 Task: Locate rental properties in Mobile, Alabama, with a pool.
Action: Mouse moved to (158, 115)
Screenshot: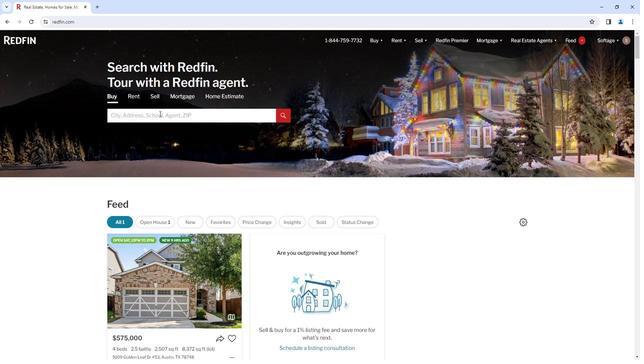 
Action: Mouse pressed left at (158, 115)
Screenshot: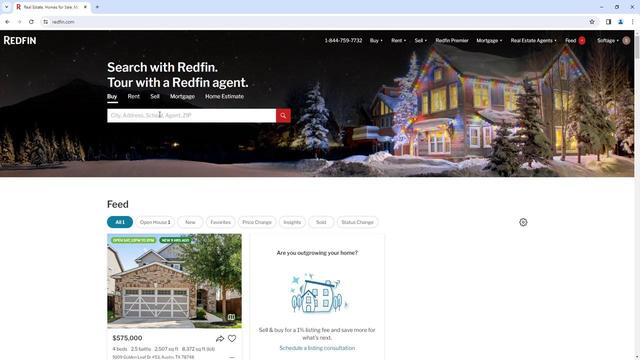 
Action: Key pressed <Key.shift>Mobile
Screenshot: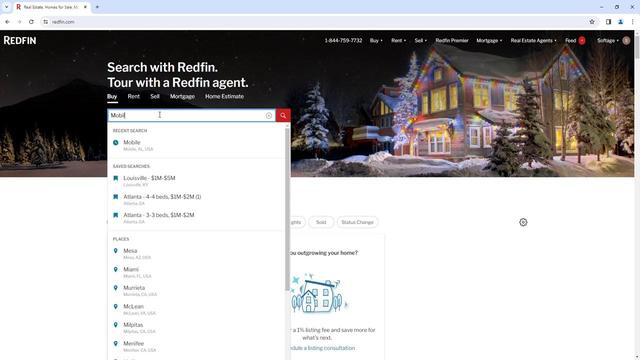 
Action: Mouse moved to (144, 150)
Screenshot: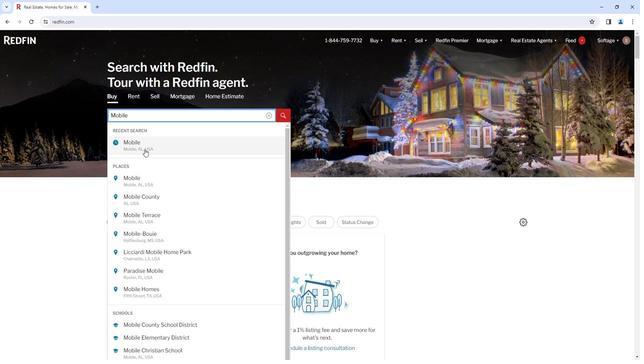 
Action: Mouse pressed left at (144, 150)
Screenshot: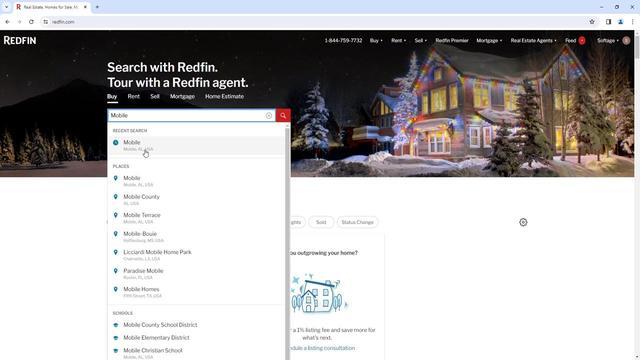 
Action: Mouse moved to (563, 84)
Screenshot: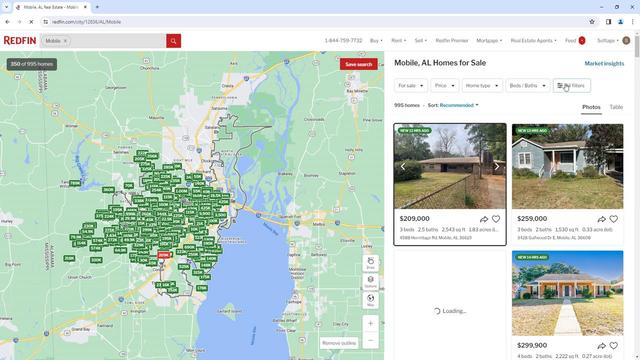 
Action: Mouse pressed left at (563, 84)
Screenshot: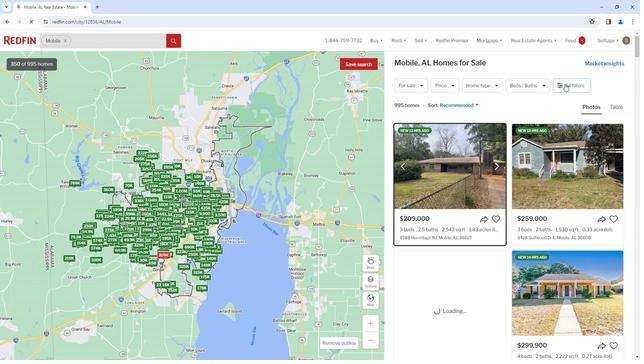 
Action: Mouse moved to (562, 86)
Screenshot: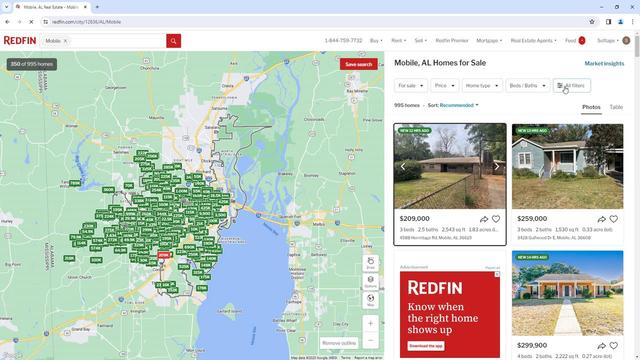 
Action: Mouse pressed left at (562, 86)
Screenshot: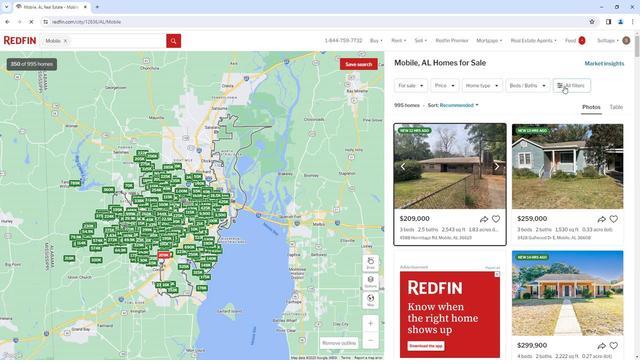 
Action: Mouse moved to (531, 60)
Screenshot: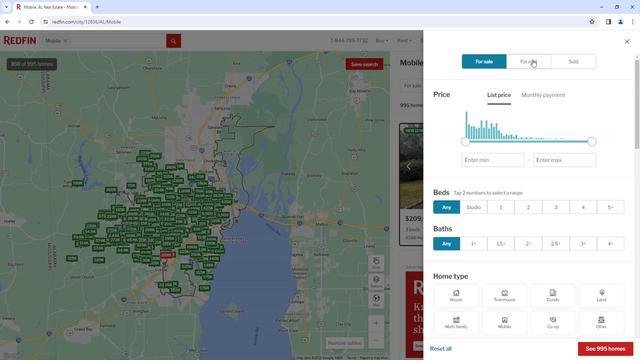 
Action: Mouse pressed left at (531, 60)
Screenshot: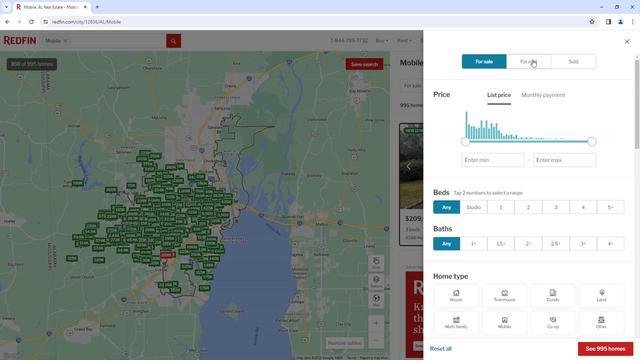 
Action: Mouse moved to (516, 169)
Screenshot: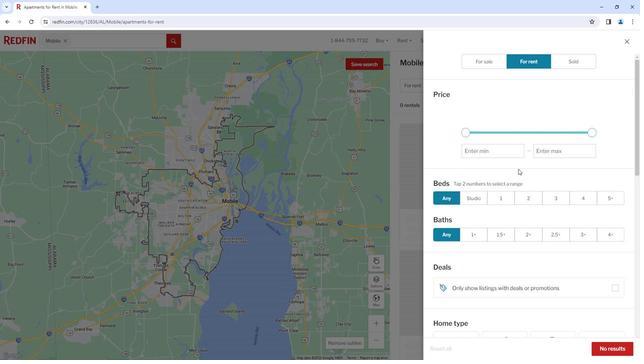 
Action: Mouse scrolled (516, 169) with delta (0, 0)
Screenshot: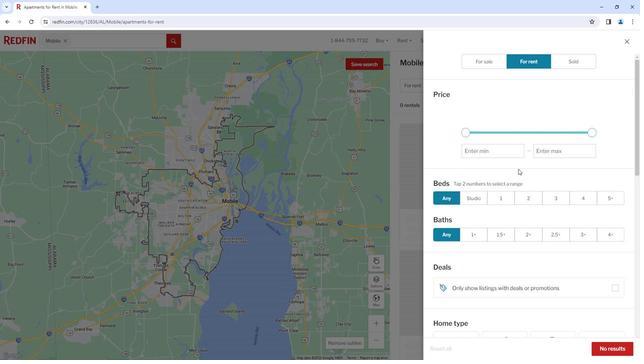 
Action: Mouse moved to (511, 176)
Screenshot: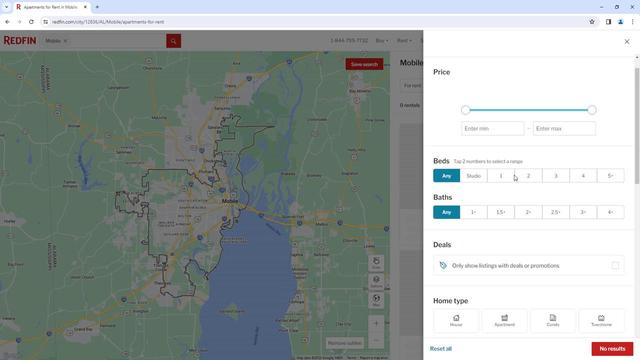 
Action: Mouse scrolled (511, 176) with delta (0, 0)
Screenshot: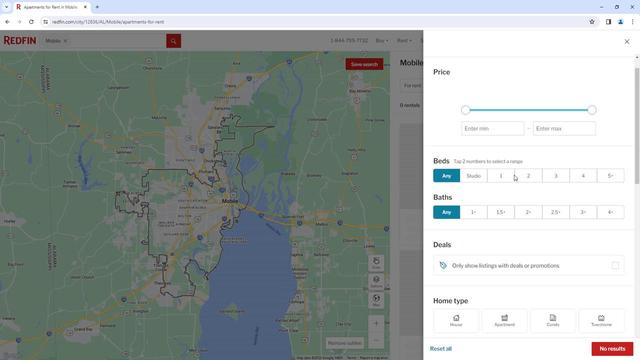 
Action: Mouse moved to (508, 182)
Screenshot: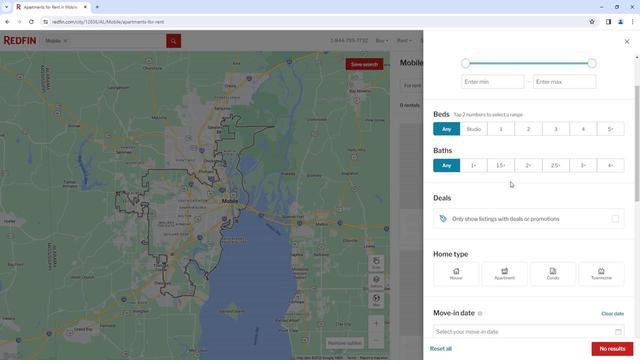 
Action: Mouse scrolled (508, 182) with delta (0, 0)
Screenshot: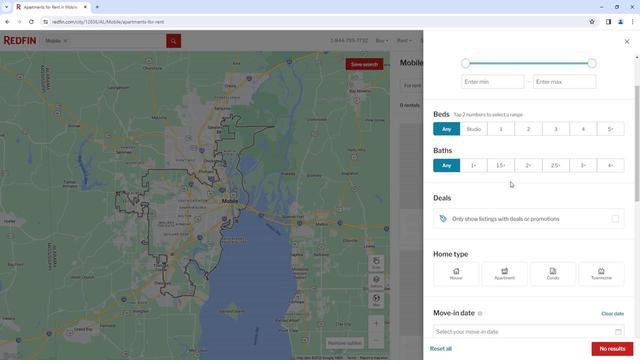 
Action: Mouse scrolled (508, 182) with delta (0, 0)
Screenshot: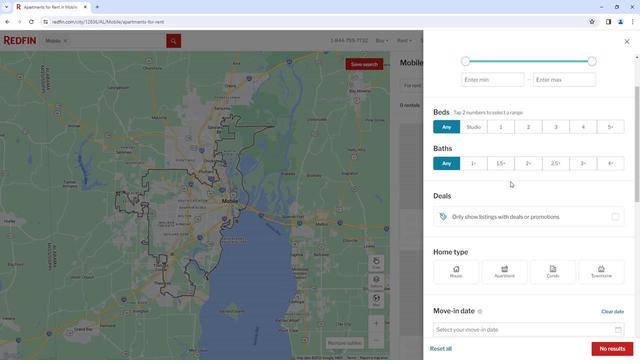
Action: Mouse moved to (509, 182)
Screenshot: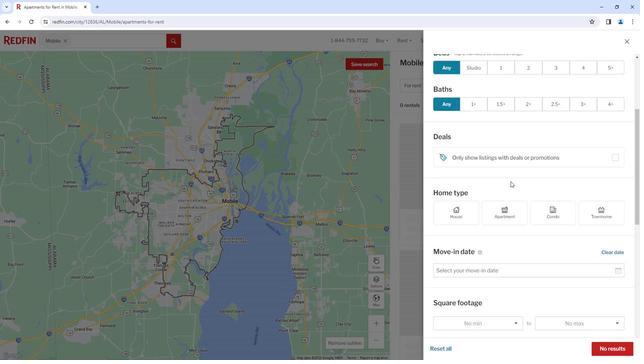
Action: Mouse scrolled (509, 182) with delta (0, 0)
Screenshot: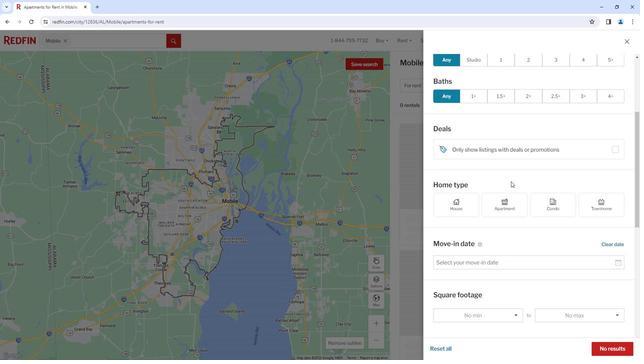 
Action: Mouse scrolled (509, 182) with delta (0, 0)
Screenshot: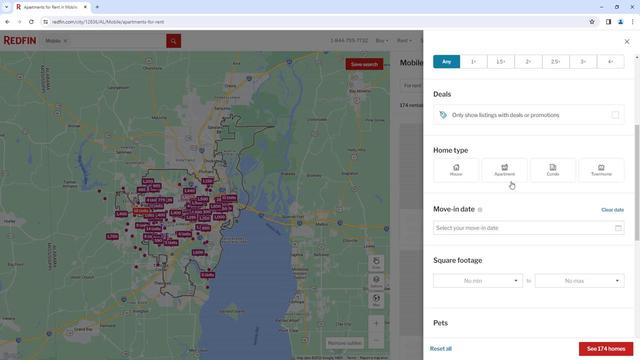 
Action: Mouse scrolled (509, 182) with delta (0, 0)
Screenshot: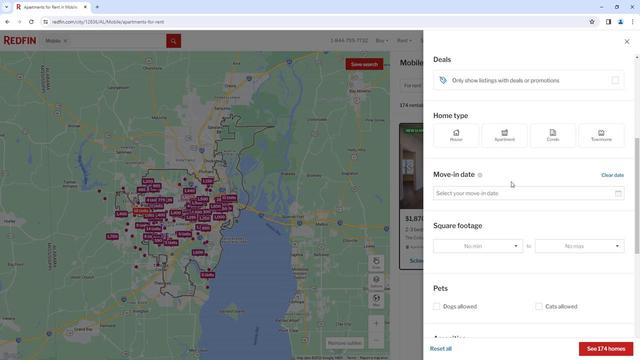 
Action: Mouse scrolled (509, 182) with delta (0, 0)
Screenshot: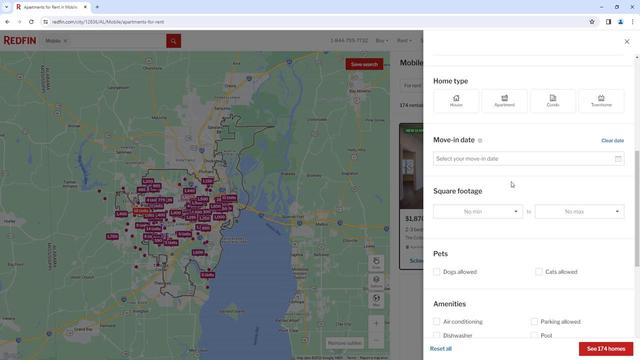 
Action: Mouse scrolled (509, 182) with delta (0, 0)
Screenshot: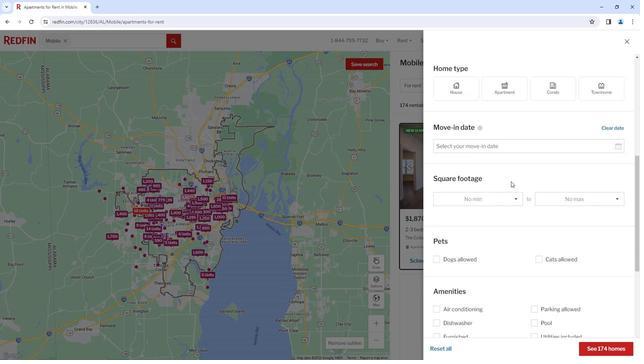 
Action: Mouse moved to (509, 182)
Screenshot: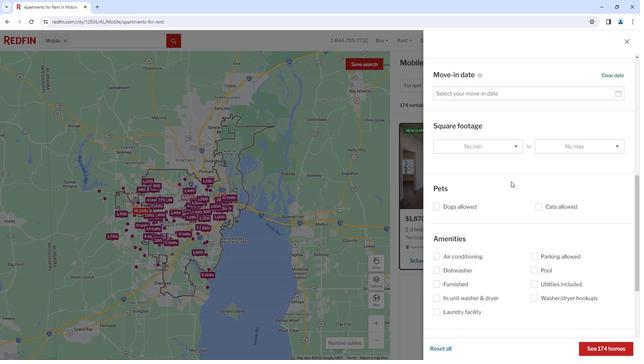 
Action: Mouse scrolled (509, 182) with delta (0, 0)
Screenshot: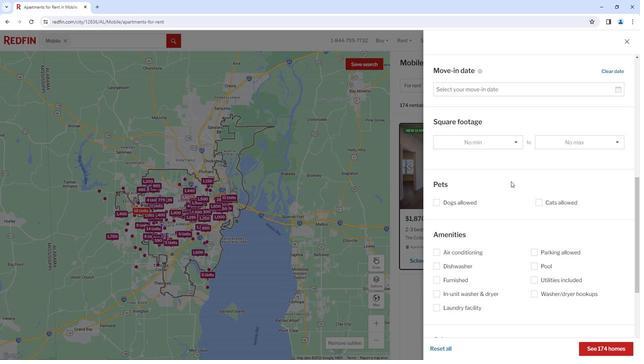 
Action: Mouse moved to (533, 231)
Screenshot: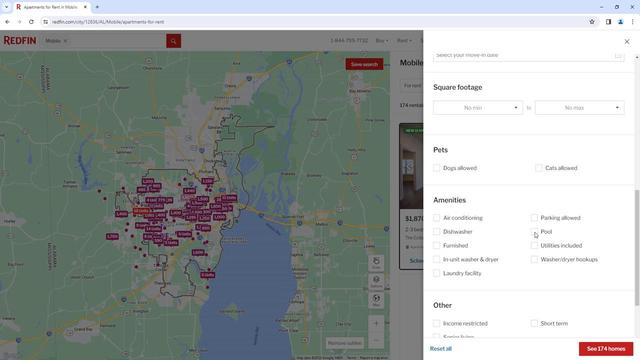 
Action: Mouse pressed left at (533, 231)
Screenshot: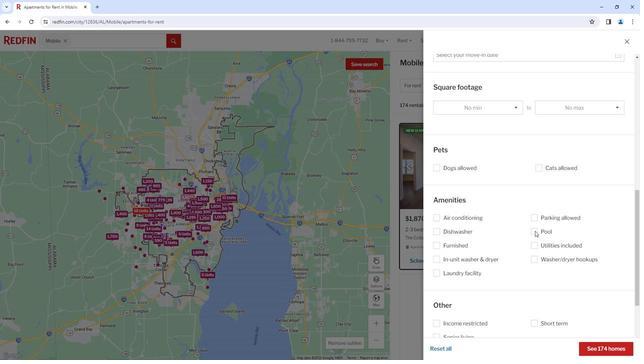 
Action: Mouse moved to (504, 217)
Screenshot: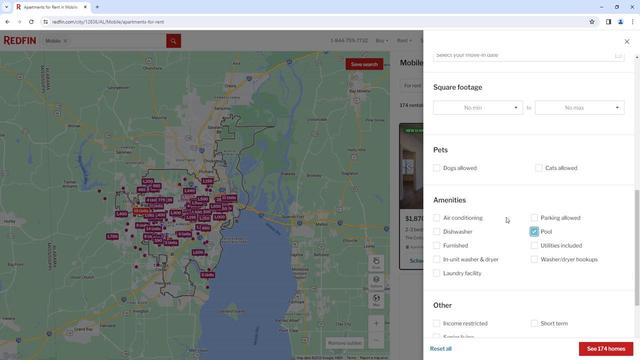 
Action: Mouse scrolled (504, 217) with delta (0, 0)
Screenshot: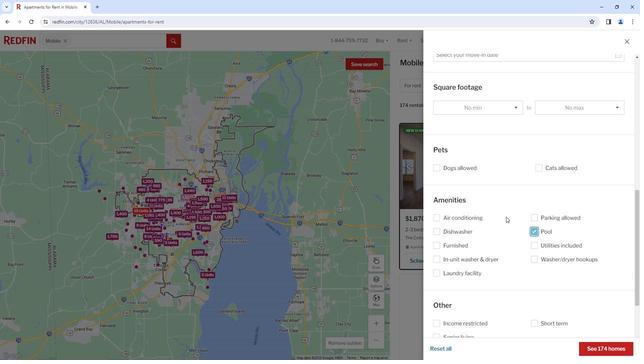 
Action: Mouse scrolled (504, 217) with delta (0, 0)
Screenshot: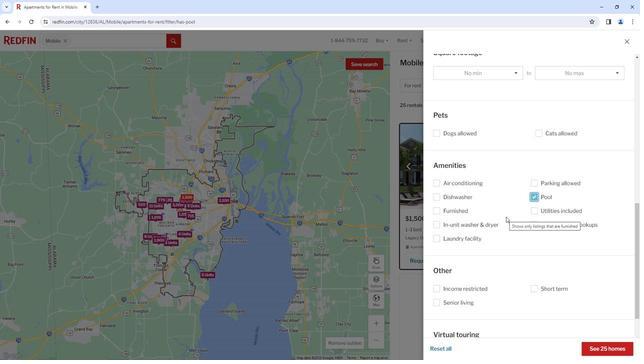 
Action: Mouse scrolled (504, 217) with delta (0, 0)
Screenshot: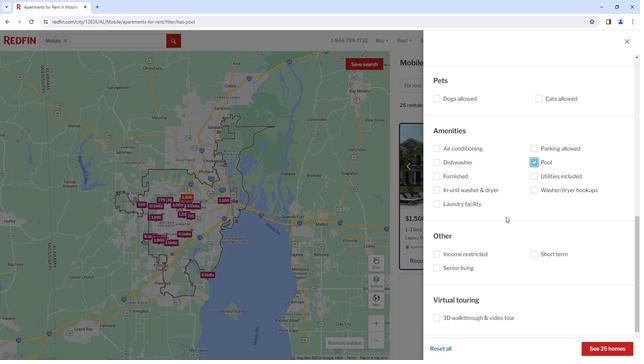 
Action: Mouse scrolled (504, 217) with delta (0, 0)
Screenshot: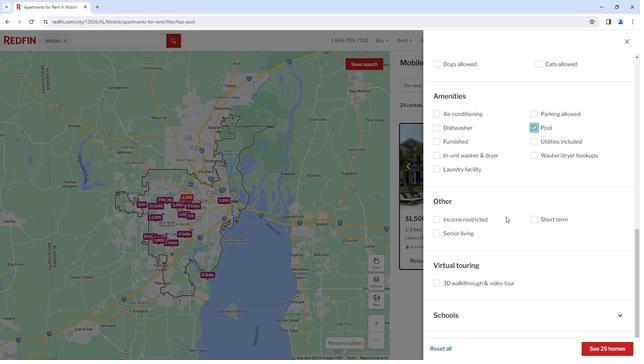 
Action: Mouse scrolled (504, 217) with delta (0, 0)
Screenshot: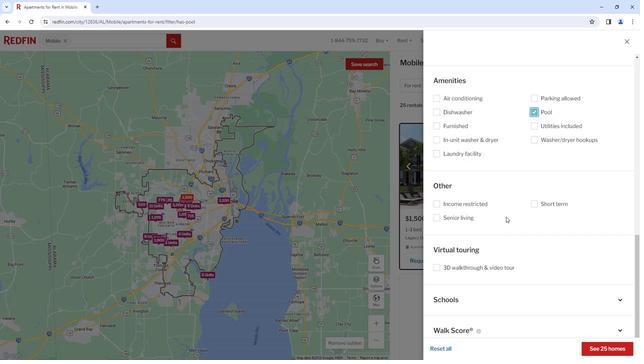 
Action: Mouse scrolled (504, 217) with delta (0, 0)
Screenshot: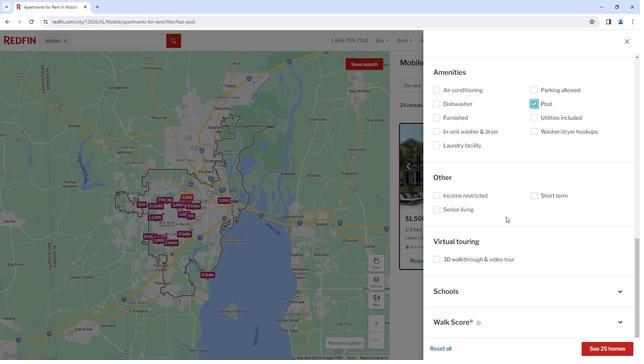 
Action: Mouse moved to (595, 348)
Screenshot: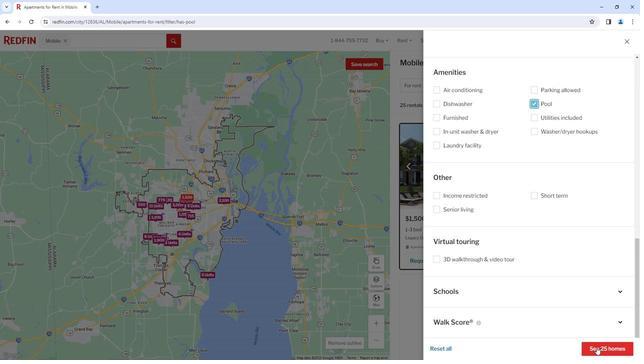 
Action: Mouse pressed left at (595, 348)
Screenshot: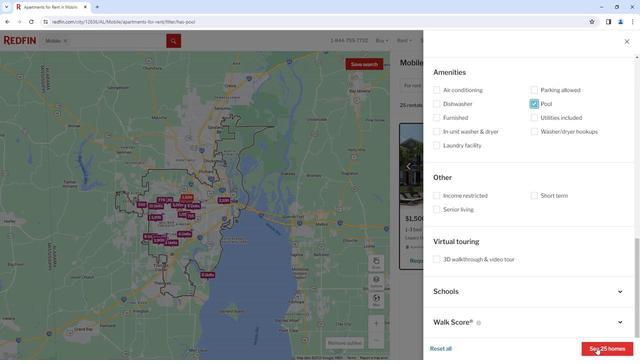 
Action: Mouse moved to (424, 185)
Screenshot: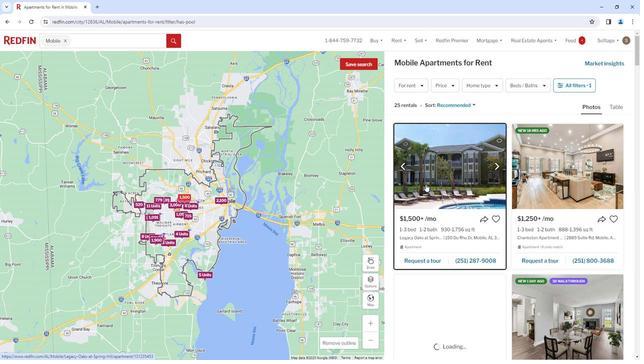 
Action: Mouse pressed left at (424, 185)
Screenshot: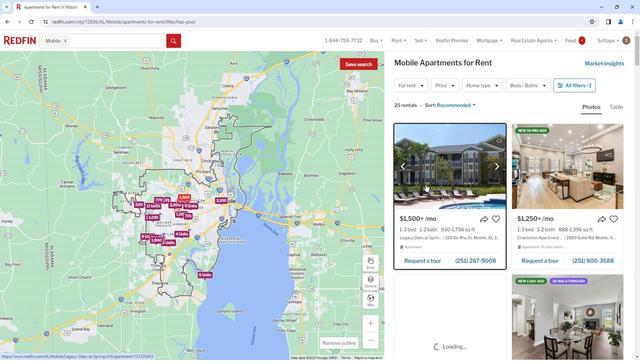 
Action: Mouse moved to (295, 167)
Screenshot: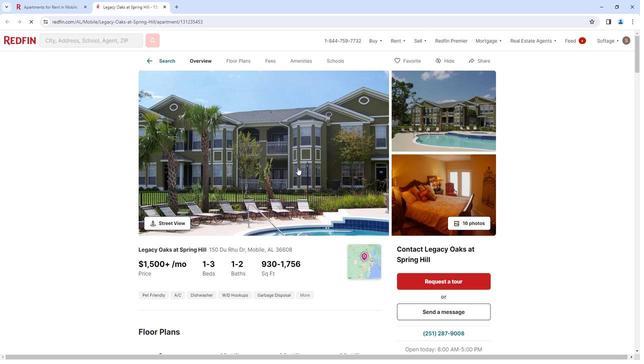 
Action: Mouse pressed left at (295, 167)
Screenshot: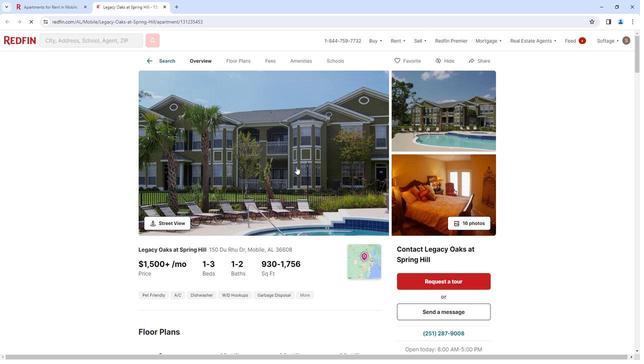 
Action: Mouse moved to (52, 140)
Screenshot: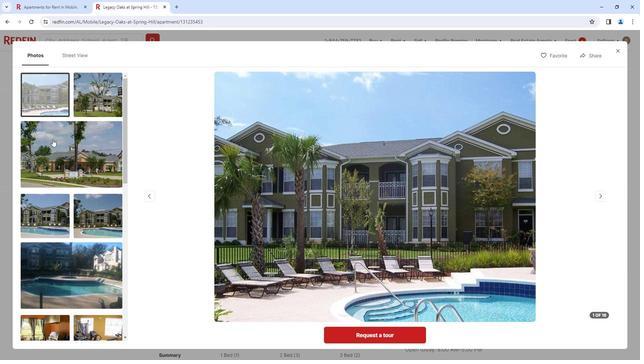 
Action: Mouse scrolled (52, 139) with delta (0, 0)
Screenshot: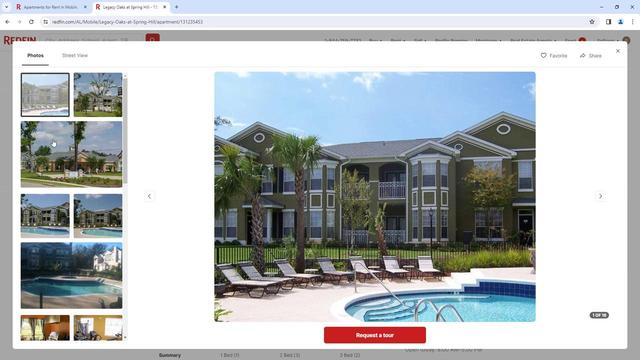 
Action: Mouse moved to (52, 140)
Screenshot: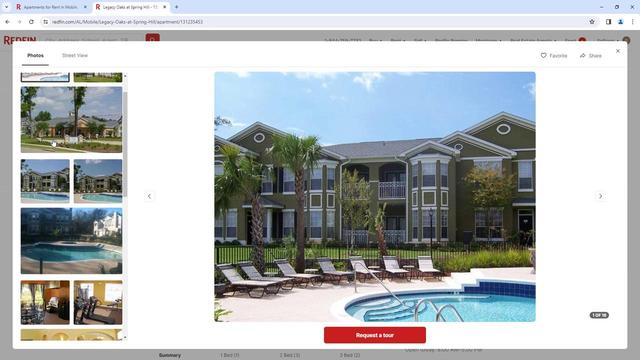 
Action: Mouse scrolled (52, 139) with delta (0, 0)
Screenshot: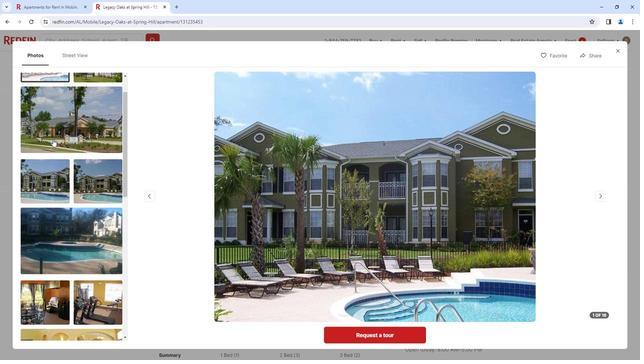 
Action: Mouse scrolled (52, 139) with delta (0, 0)
Screenshot: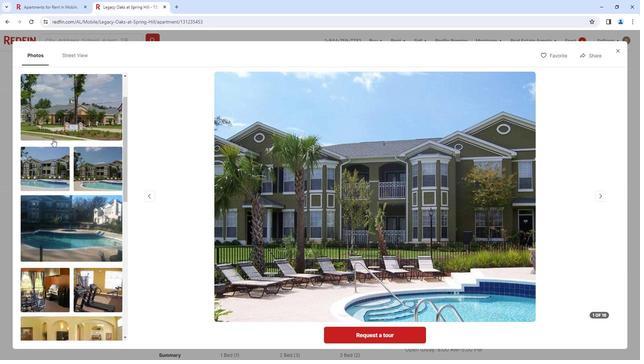 
Action: Mouse moved to (53, 140)
Screenshot: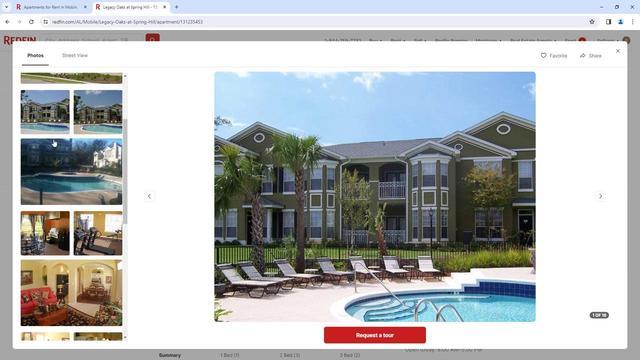 
Action: Mouse scrolled (53, 139) with delta (0, 0)
Screenshot: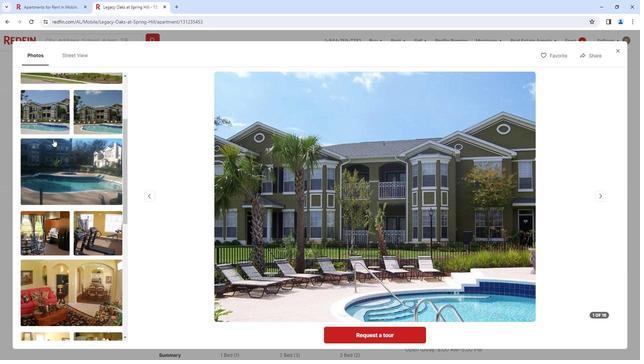 
Action: Mouse scrolled (53, 139) with delta (0, 0)
Screenshot: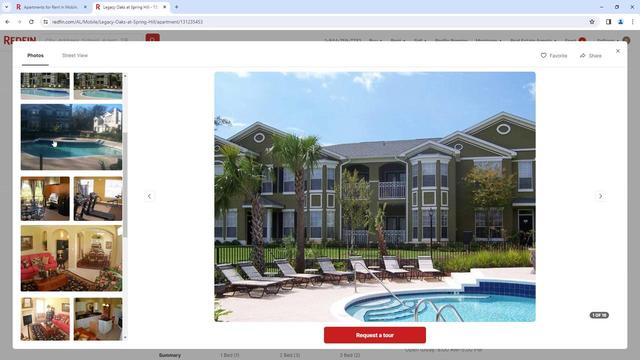 
Action: Mouse scrolled (53, 139) with delta (0, 0)
Screenshot: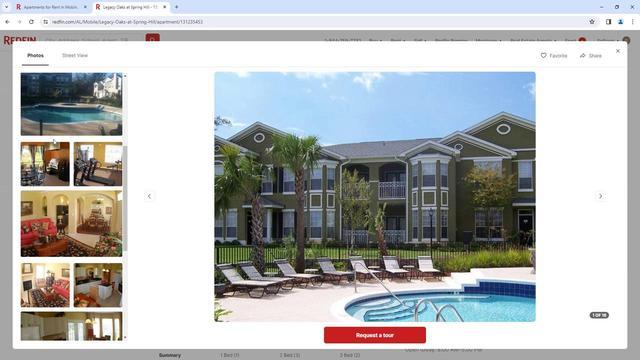 
Action: Mouse scrolled (53, 139) with delta (0, 0)
Screenshot: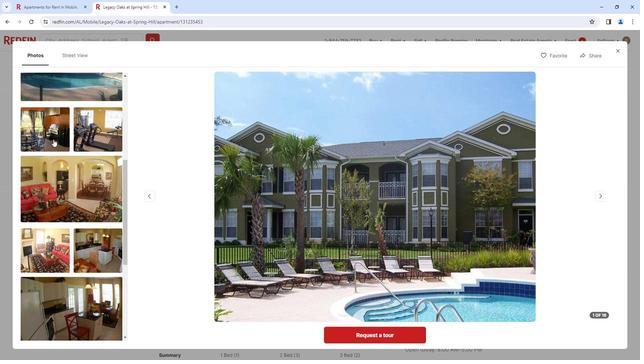 
Action: Mouse scrolled (53, 139) with delta (0, 0)
Screenshot: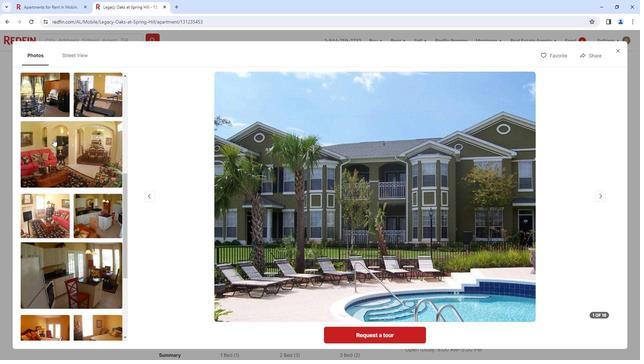 
Action: Mouse scrolled (53, 139) with delta (0, 0)
Screenshot: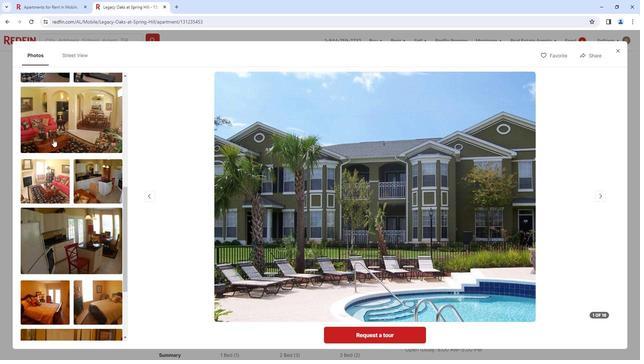 
Action: Mouse moved to (53, 140)
Screenshot: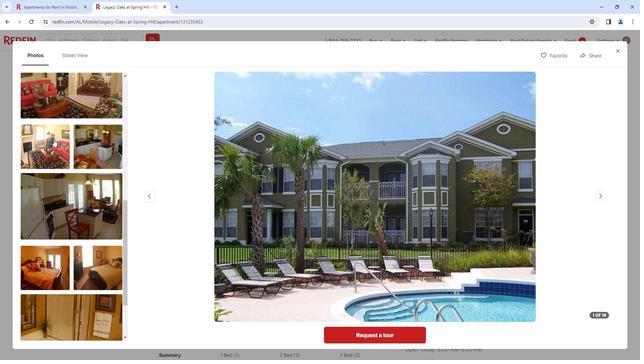 
Action: Mouse scrolled (53, 139) with delta (0, 0)
Screenshot: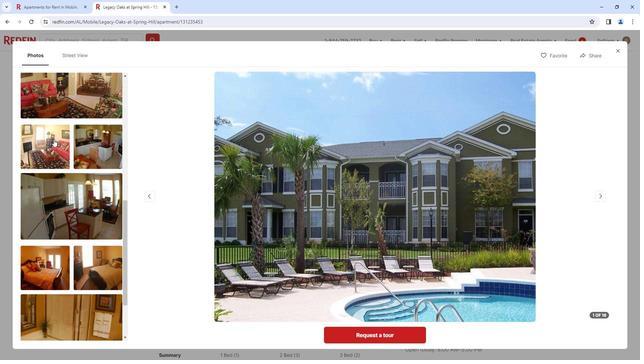 
Action: Mouse scrolled (53, 139) with delta (0, 0)
Screenshot: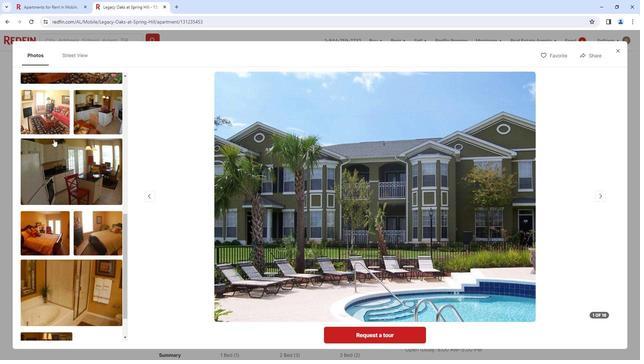 
Action: Mouse scrolled (53, 139) with delta (0, 0)
Screenshot: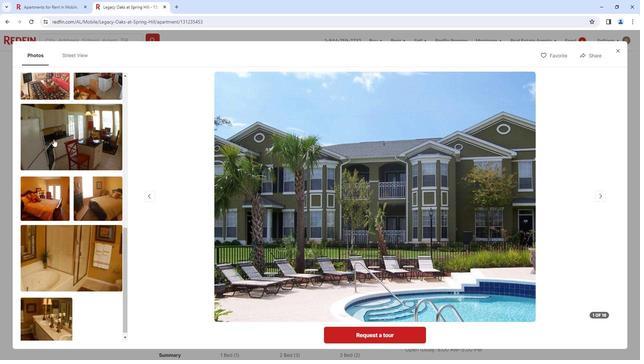 
Action: Mouse scrolled (53, 139) with delta (0, 0)
Screenshot: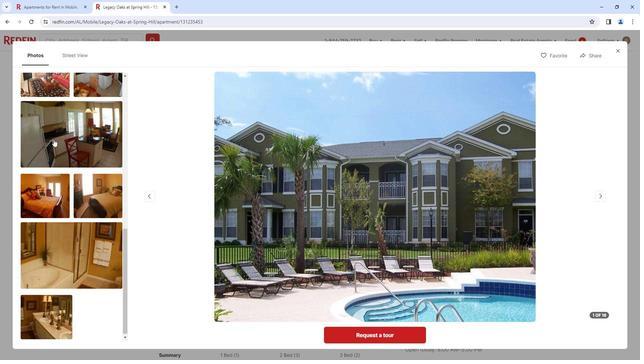 
Action: Mouse moved to (615, 52)
Screenshot: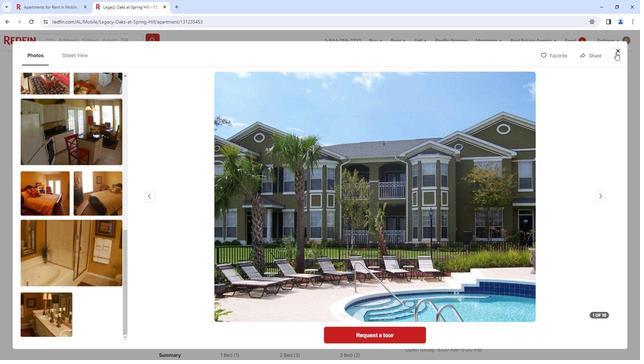 
Action: Mouse pressed left at (615, 52)
Screenshot: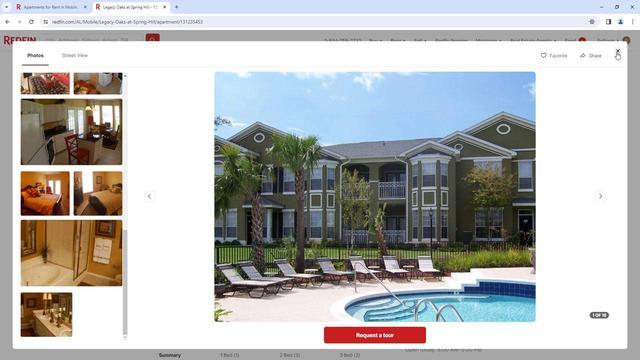 
Action: Mouse moved to (229, 204)
Screenshot: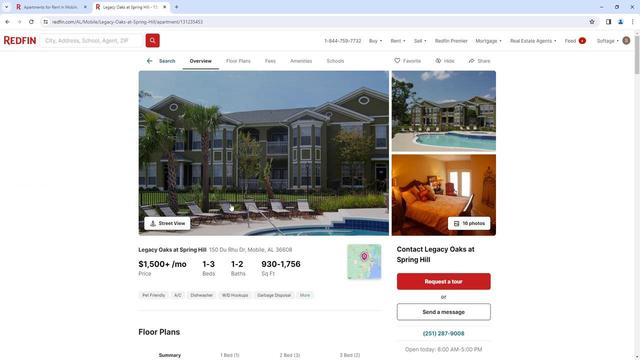
Action: Mouse scrolled (229, 204) with delta (0, 0)
Screenshot: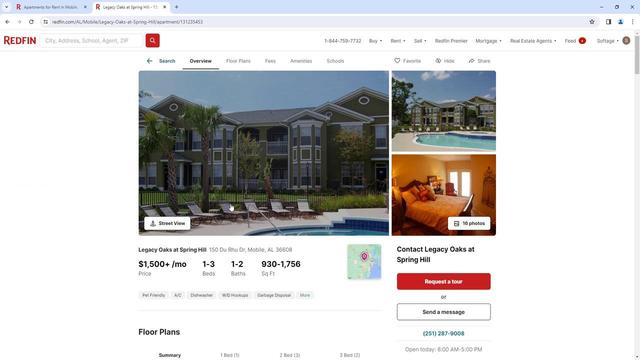 
Action: Mouse moved to (229, 204)
Screenshot: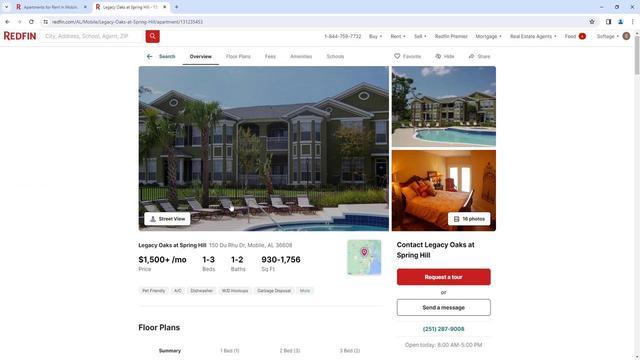 
Action: Mouse scrolled (229, 204) with delta (0, 0)
Screenshot: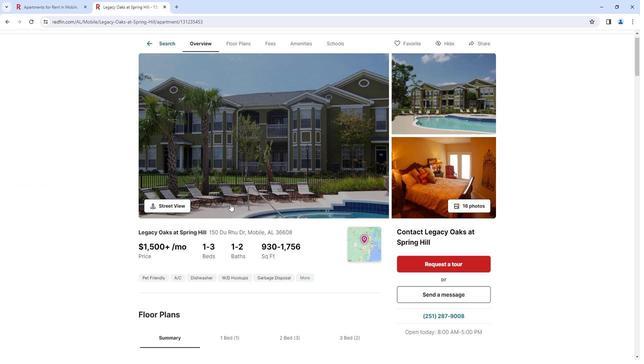 
Action: Mouse scrolled (229, 204) with delta (0, 0)
Screenshot: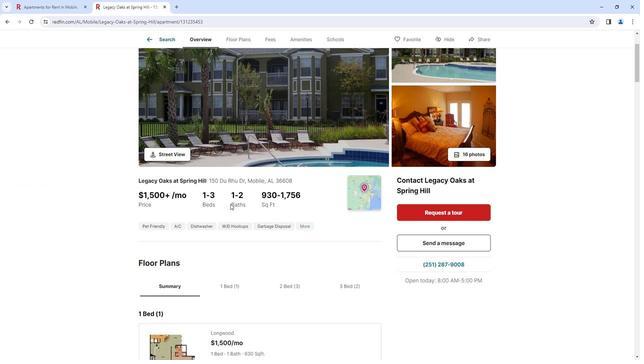 
Action: Mouse scrolled (229, 204) with delta (0, 0)
Screenshot: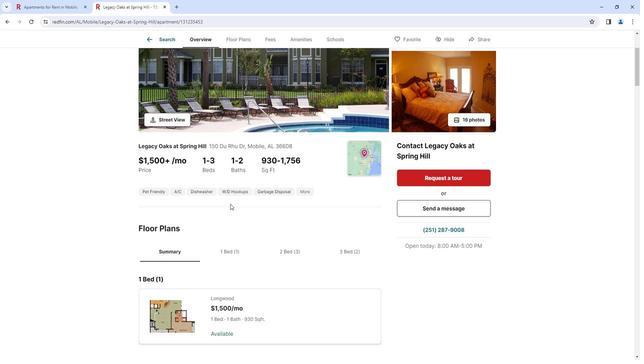 
Action: Mouse scrolled (229, 204) with delta (0, 0)
Screenshot: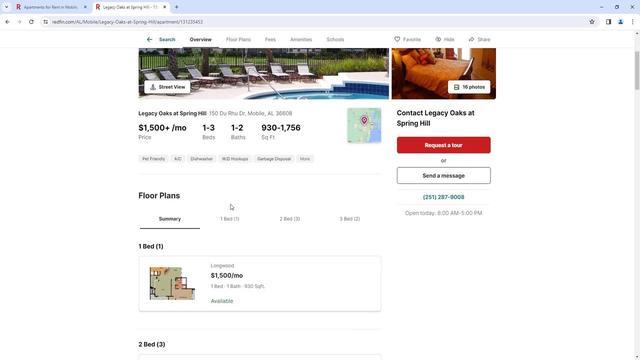 
Action: Mouse scrolled (229, 204) with delta (0, 0)
Screenshot: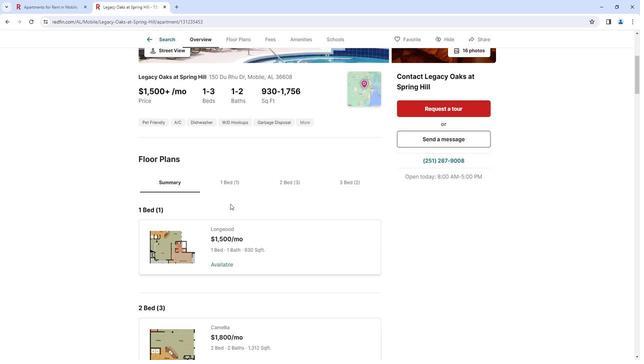 
Action: Mouse scrolled (229, 204) with delta (0, 0)
Screenshot: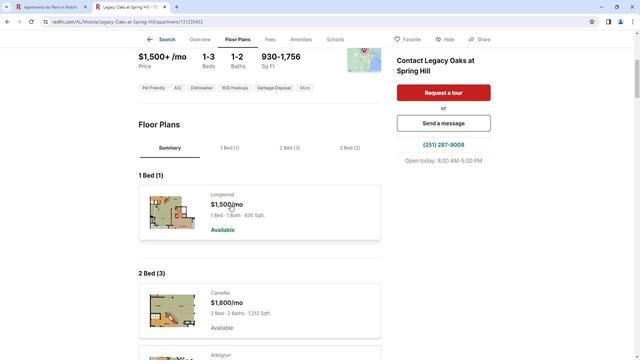 
Action: Mouse scrolled (229, 204) with delta (0, 0)
Screenshot: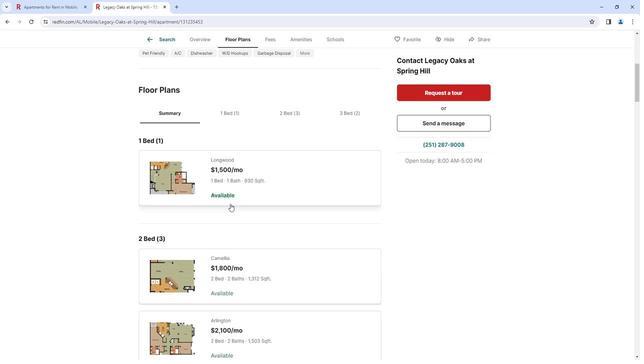 
Action: Mouse moved to (229, 204)
Screenshot: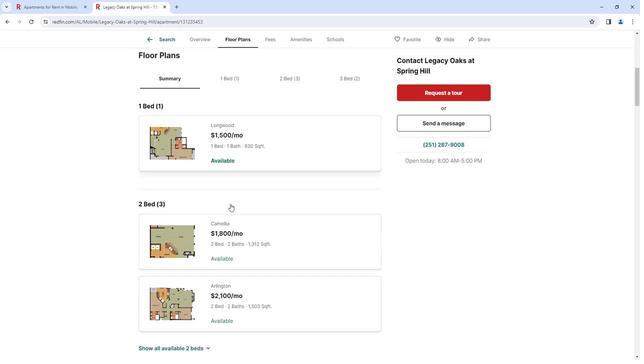 
Action: Mouse scrolled (229, 204) with delta (0, 0)
Screenshot: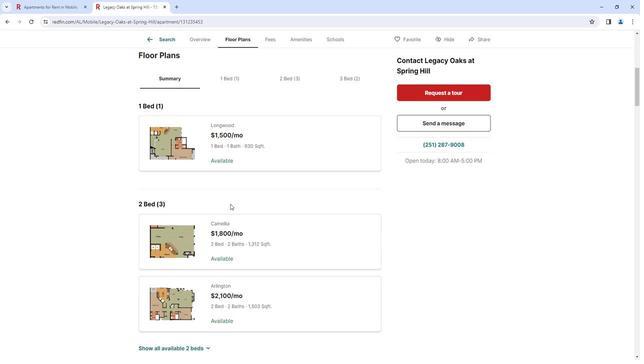 
Action: Mouse scrolled (229, 204) with delta (0, 0)
Screenshot: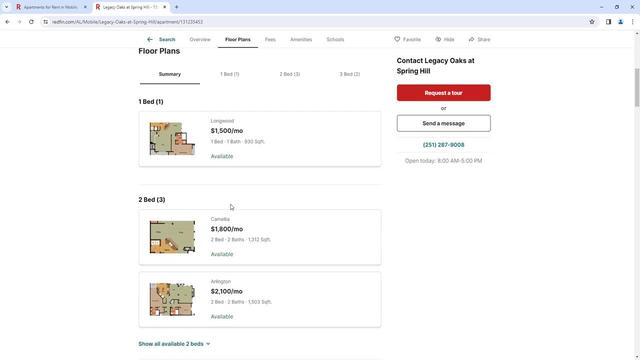 
Action: Mouse scrolled (229, 204) with delta (0, 0)
Screenshot: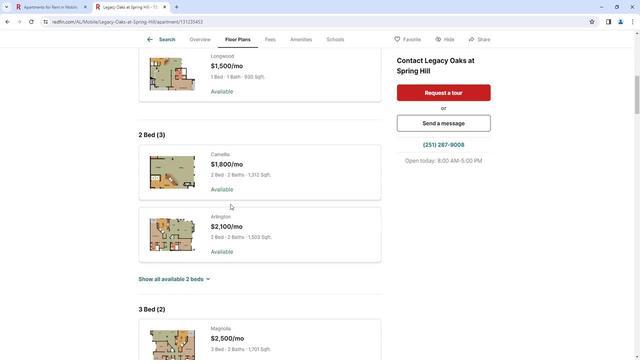 
Action: Mouse scrolled (229, 204) with delta (0, 0)
Screenshot: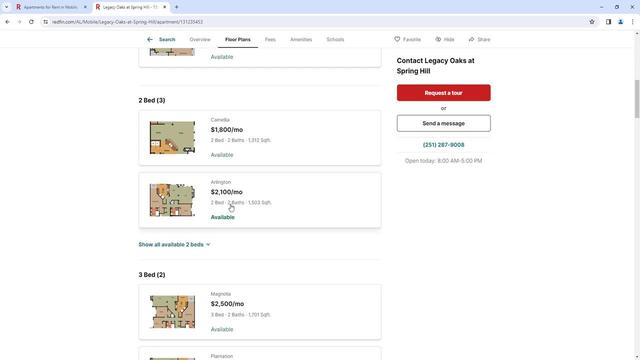 
Action: Mouse scrolled (229, 204) with delta (0, 0)
Screenshot: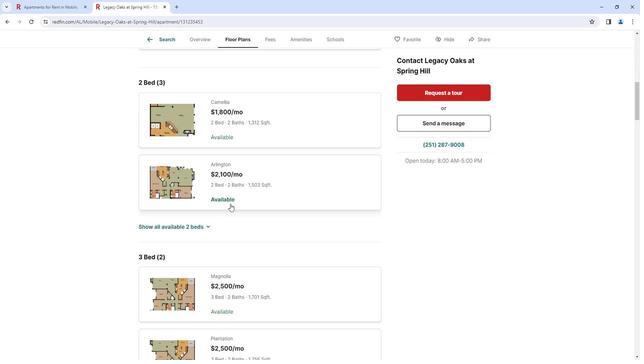 
Action: Mouse scrolled (229, 204) with delta (0, 0)
Screenshot: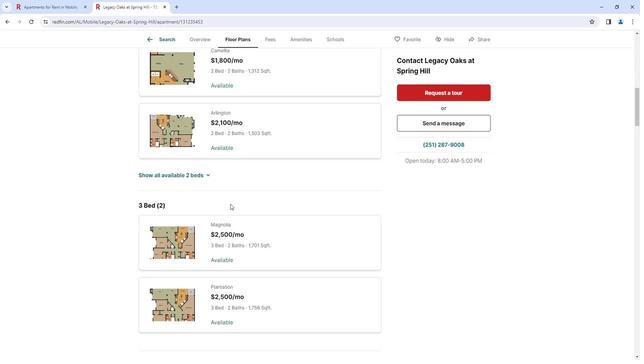 
Action: Mouse scrolled (229, 204) with delta (0, 0)
Screenshot: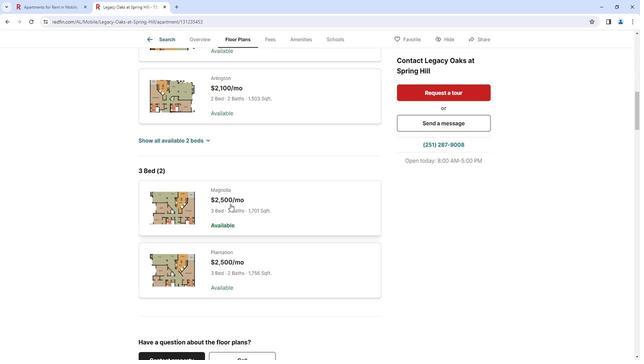 
Action: Mouse scrolled (229, 204) with delta (0, 0)
Screenshot: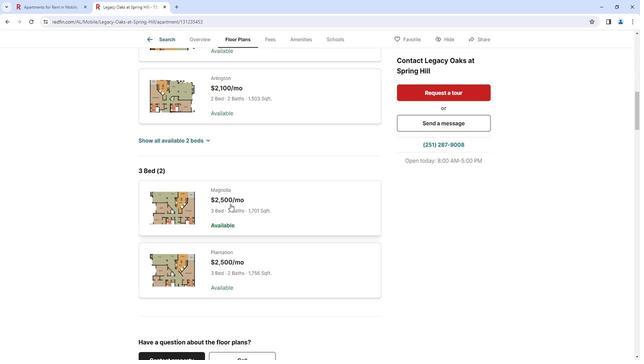 
Action: Mouse scrolled (229, 204) with delta (0, 0)
Screenshot: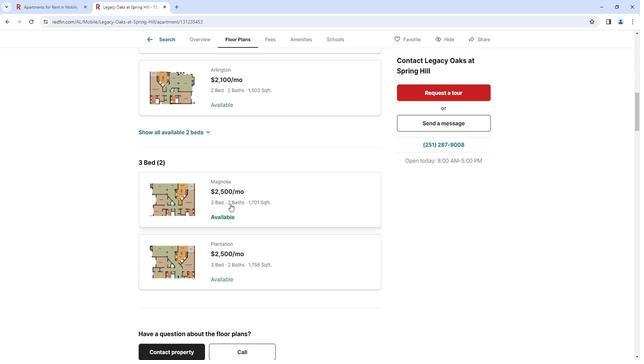 
Action: Mouse scrolled (229, 204) with delta (0, 0)
Screenshot: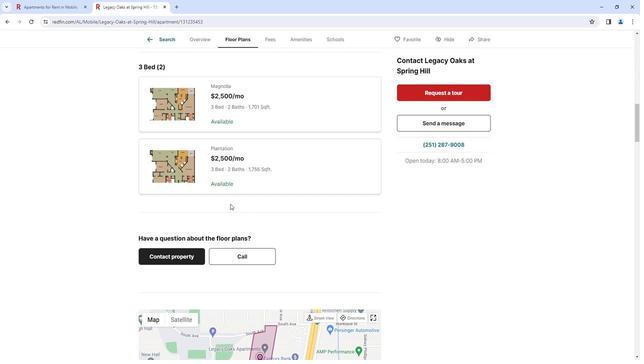 
Action: Mouse scrolled (229, 204) with delta (0, 0)
Screenshot: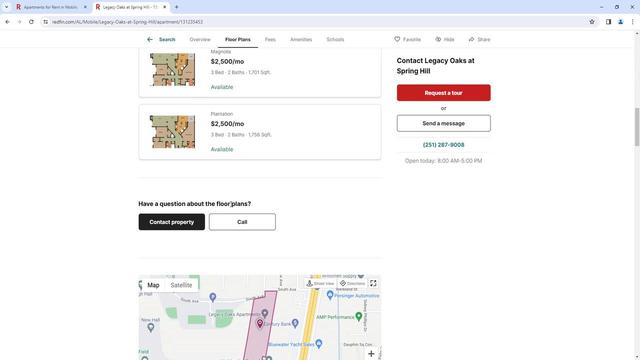 
Action: Mouse scrolled (229, 204) with delta (0, 0)
Screenshot: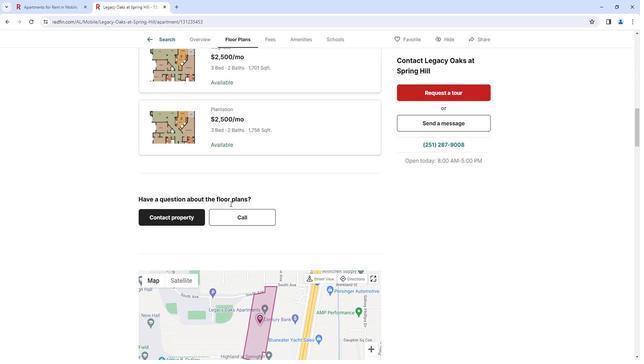 
Action: Mouse scrolled (229, 204) with delta (0, 0)
Screenshot: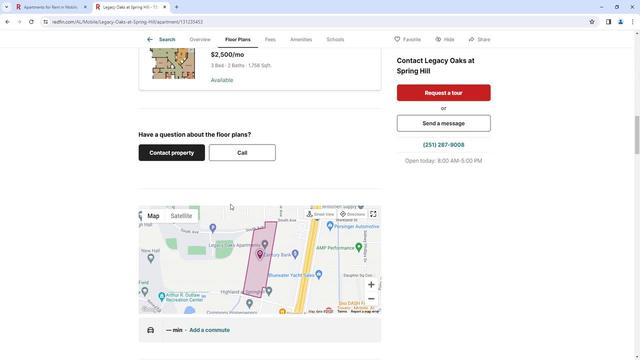 
Action: Mouse scrolled (229, 204) with delta (0, 0)
Screenshot: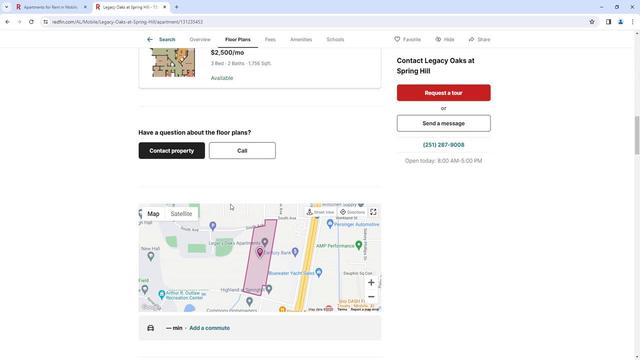 
Action: Mouse scrolled (229, 204) with delta (0, 0)
Screenshot: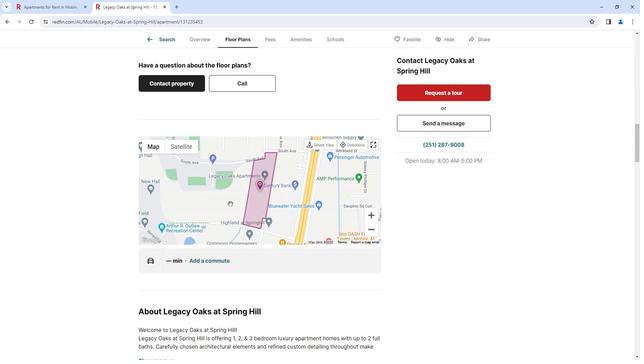 
Action: Mouse scrolled (229, 204) with delta (0, 0)
Screenshot: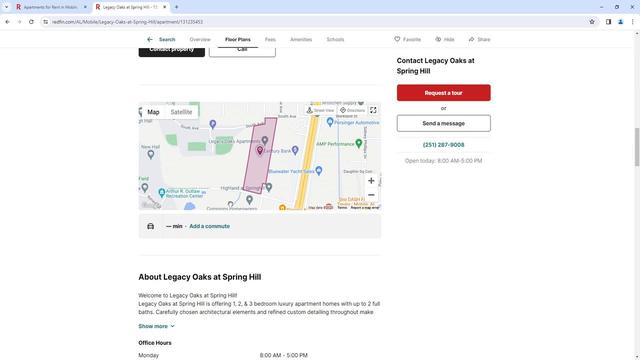 
Action: Mouse scrolled (229, 204) with delta (0, 0)
Screenshot: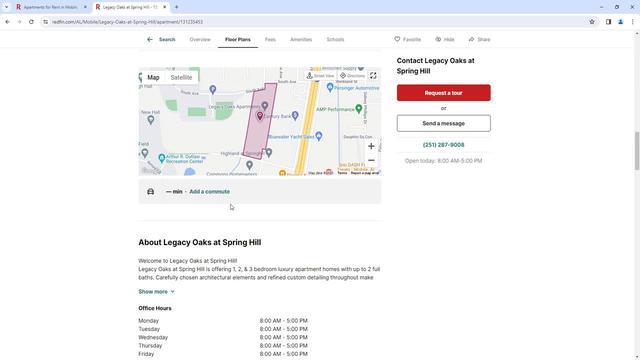 
Action: Mouse moved to (229, 204)
Screenshot: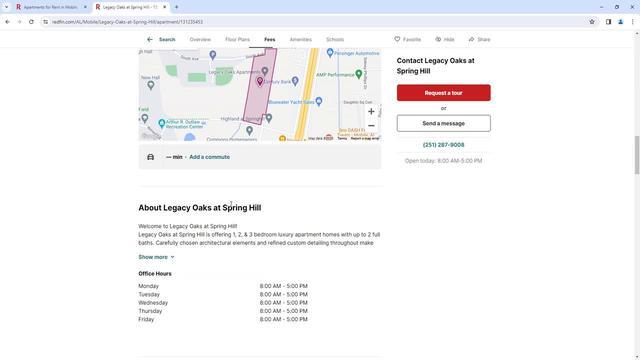 
Action: Mouse scrolled (229, 204) with delta (0, 0)
Screenshot: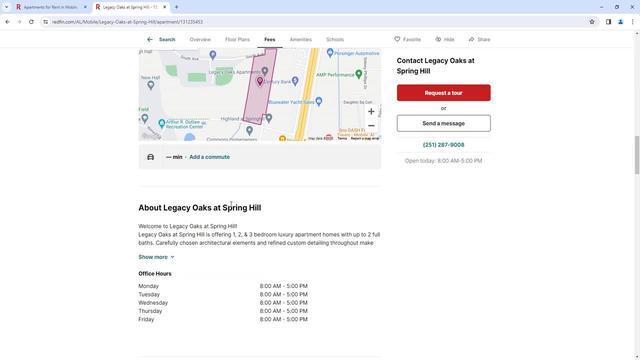 
Action: Mouse scrolled (229, 204) with delta (0, 0)
Screenshot: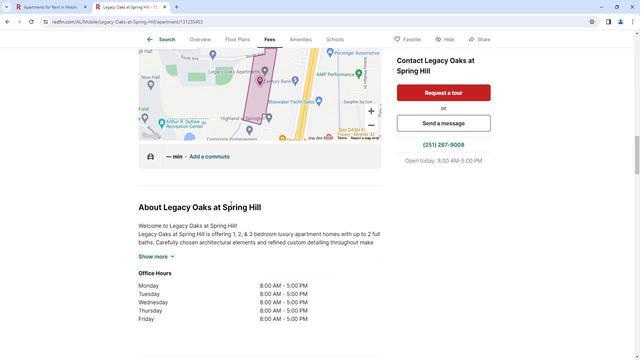 
Action: Mouse scrolled (229, 204) with delta (0, 0)
Screenshot: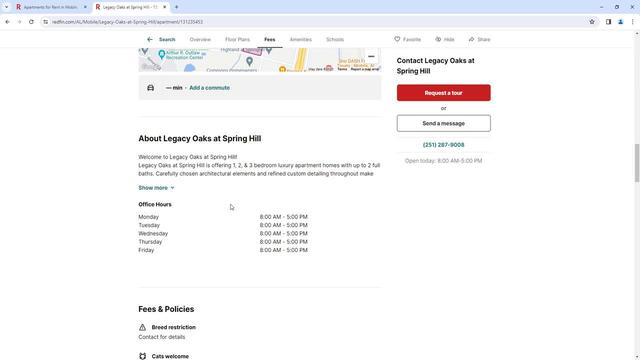 
Action: Mouse scrolled (229, 204) with delta (0, 0)
Screenshot: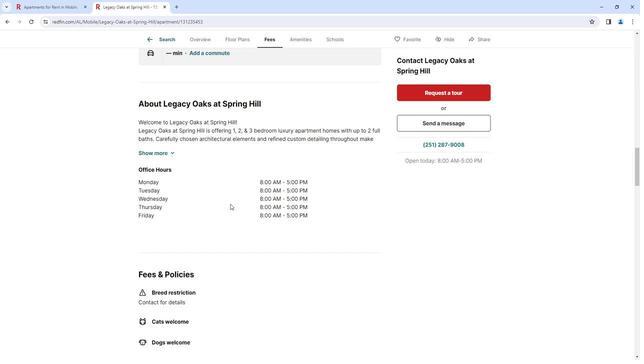 
Action: Mouse scrolled (229, 204) with delta (0, 0)
Screenshot: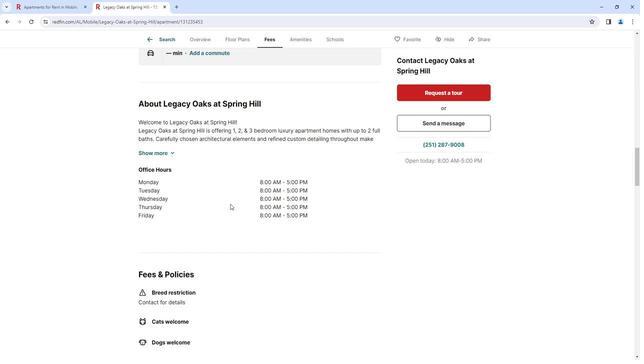 
Action: Mouse scrolled (229, 204) with delta (0, 0)
Screenshot: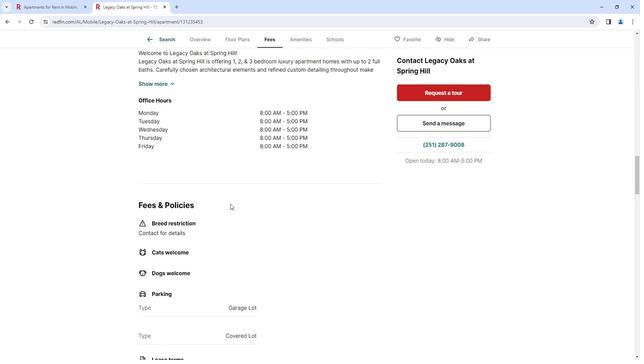 
Action: Mouse scrolled (229, 204) with delta (0, 0)
Screenshot: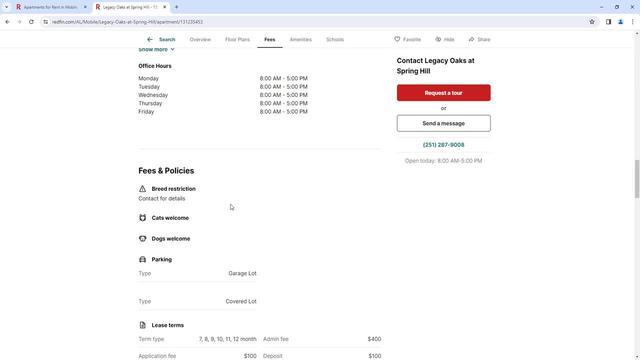 
Action: Mouse scrolled (229, 204) with delta (0, 0)
Screenshot: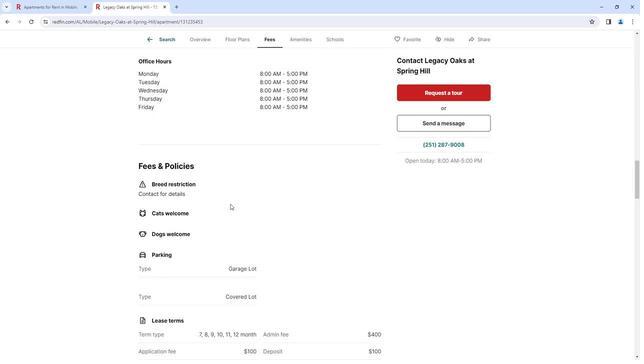 
Action: Mouse scrolled (229, 204) with delta (0, 0)
Screenshot: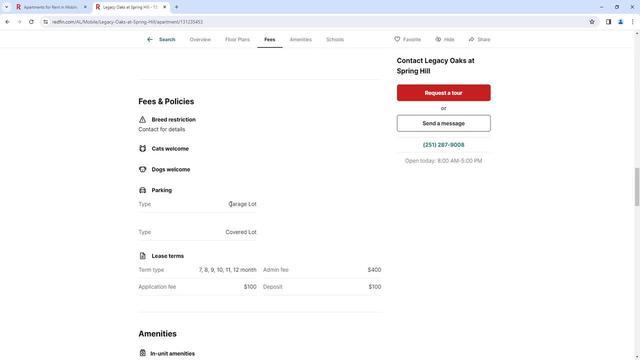 
Action: Mouse scrolled (229, 204) with delta (0, 0)
Screenshot: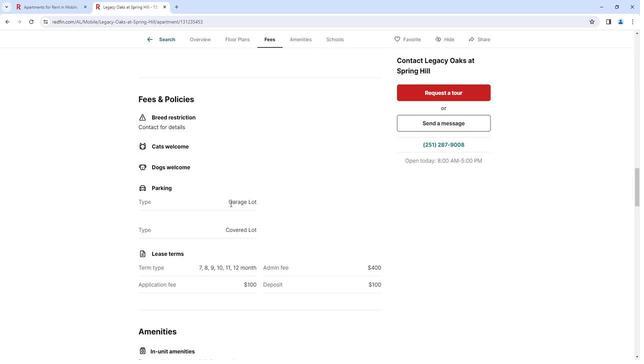
Action: Mouse moved to (229, 204)
Screenshot: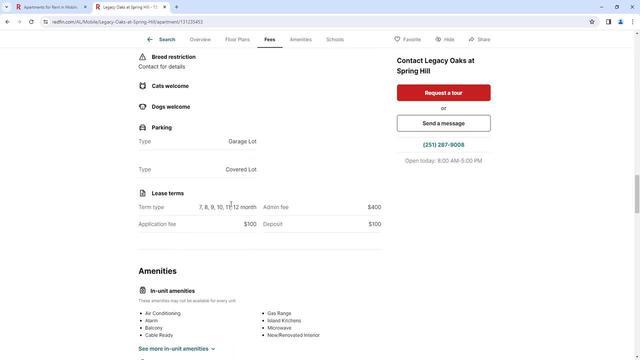
Action: Mouse scrolled (229, 204) with delta (0, 0)
Screenshot: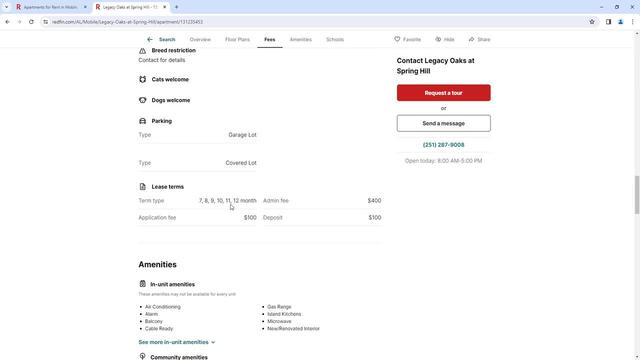 
Action: Mouse scrolled (229, 204) with delta (0, 0)
Screenshot: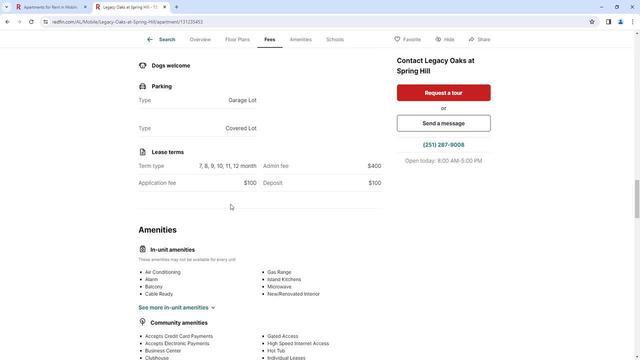 
Action: Mouse scrolled (229, 204) with delta (0, 0)
Screenshot: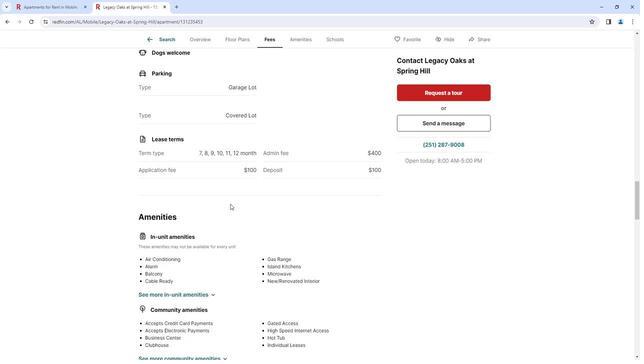 
Action: Mouse scrolled (229, 204) with delta (0, 0)
Screenshot: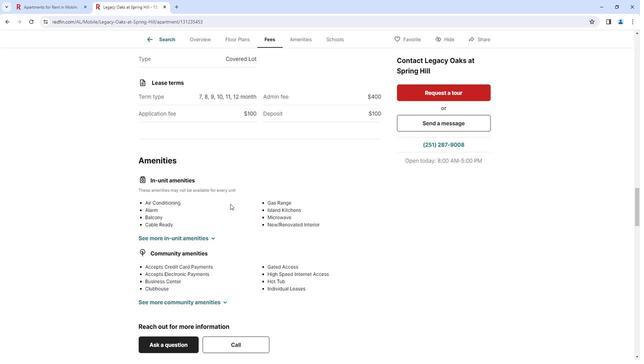 
Action: Mouse scrolled (229, 204) with delta (0, 0)
Screenshot: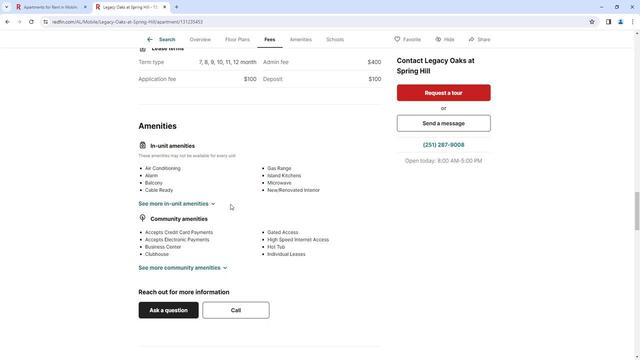 
Action: Mouse moved to (229, 204)
Screenshot: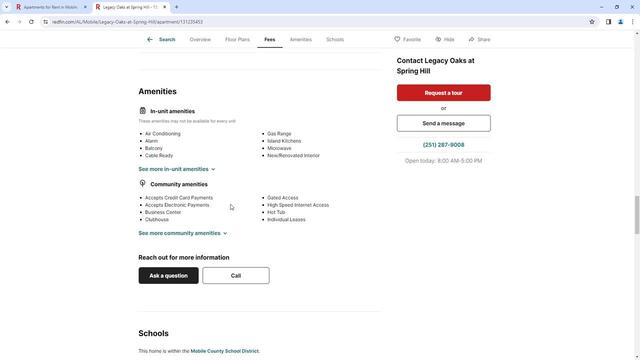 
Action: Mouse scrolled (229, 204) with delta (0, 0)
Screenshot: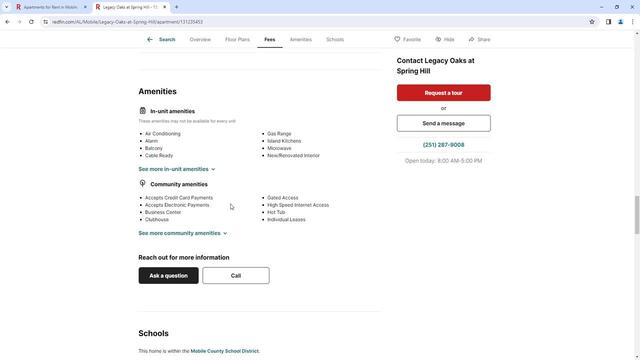 
Action: Mouse scrolled (229, 204) with delta (0, 0)
Screenshot: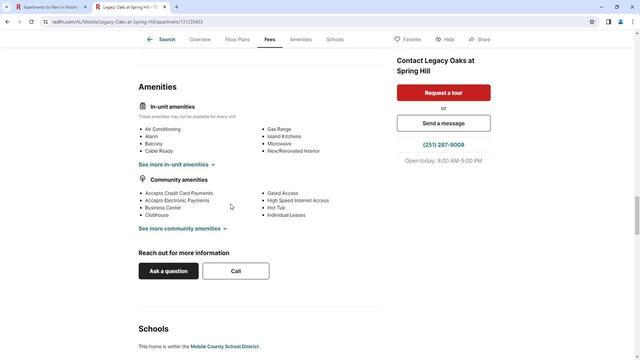 
Action: Mouse scrolled (229, 204) with delta (0, 0)
Screenshot: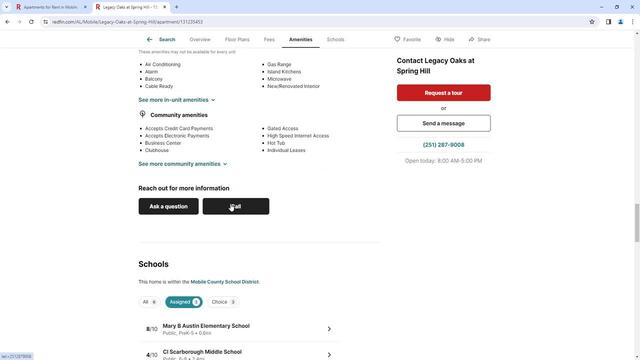 
Action: Mouse scrolled (229, 204) with delta (0, 0)
Screenshot: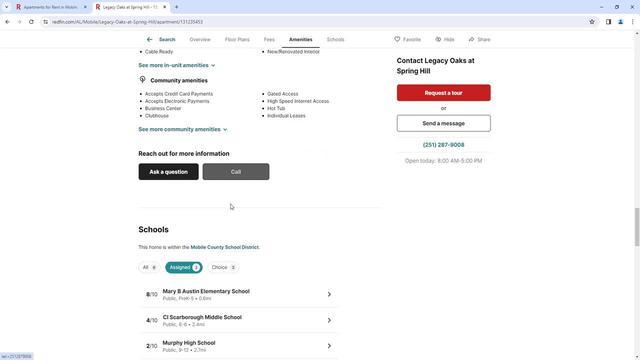 
Action: Mouse scrolled (229, 204) with delta (0, 0)
Screenshot: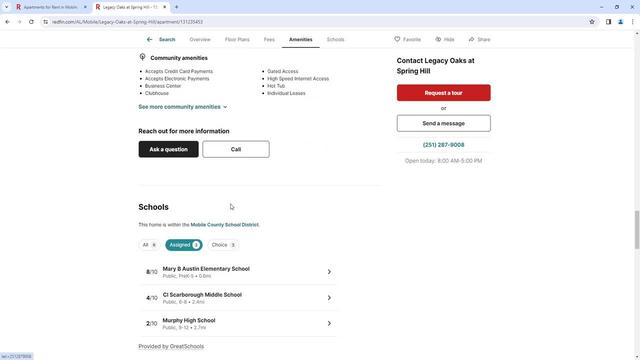 
Action: Mouse scrolled (229, 204) with delta (0, 0)
Screenshot: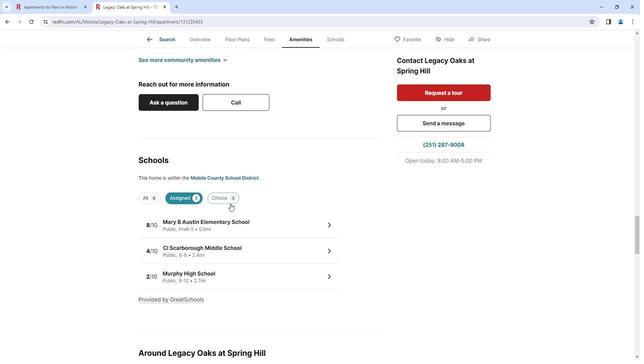 
Action: Mouse scrolled (229, 204) with delta (0, 0)
Screenshot: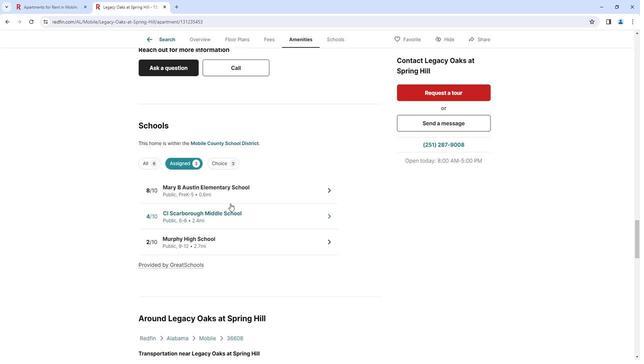 
Action: Mouse scrolled (229, 204) with delta (0, 0)
Screenshot: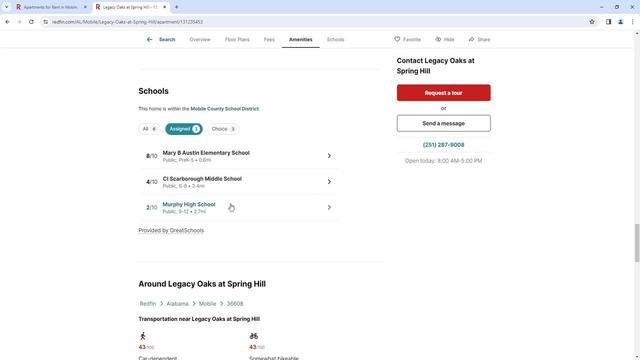 
Action: Mouse scrolled (229, 204) with delta (0, 0)
Screenshot: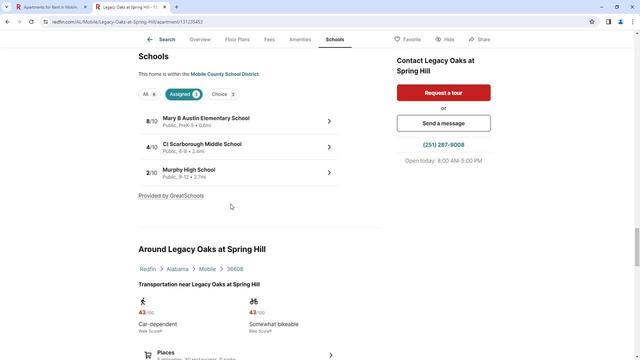 
Action: Mouse scrolled (229, 204) with delta (0, 0)
Screenshot: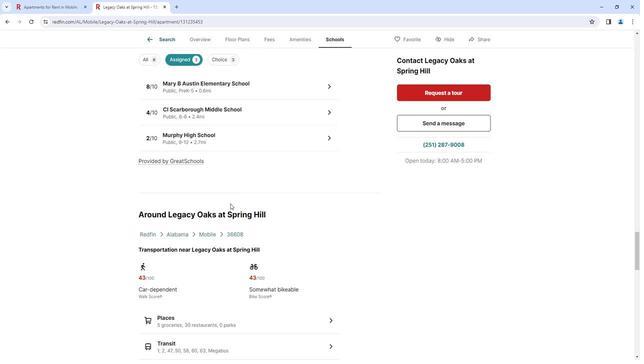 
Action: Mouse scrolled (229, 204) with delta (0, 0)
Screenshot: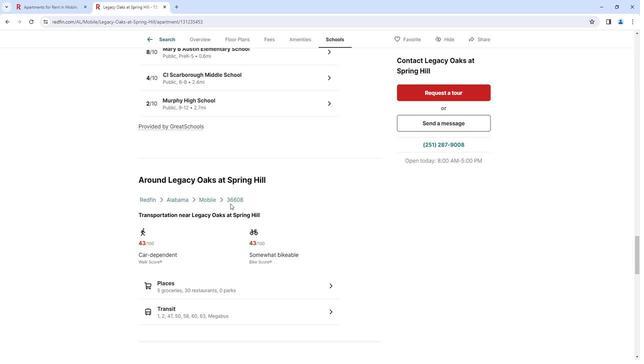 
Action: Mouse scrolled (229, 204) with delta (0, 0)
Screenshot: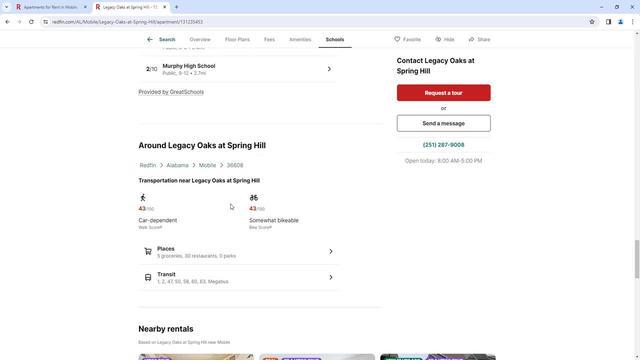 
Action: Mouse scrolled (229, 204) with delta (0, 0)
Screenshot: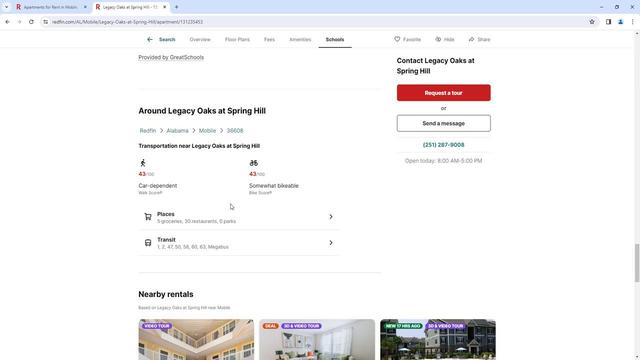 
Action: Mouse scrolled (229, 204) with delta (0, 0)
Screenshot: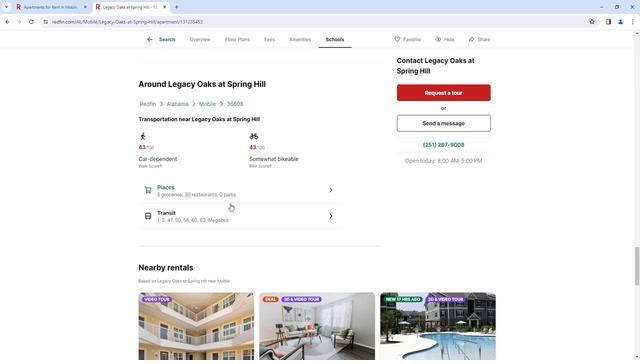 
Action: Mouse scrolled (229, 204) with delta (0, 0)
Screenshot: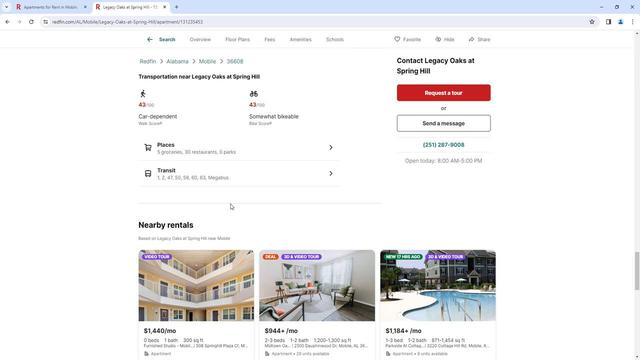 
Action: Mouse scrolled (229, 204) with delta (0, 0)
Screenshot: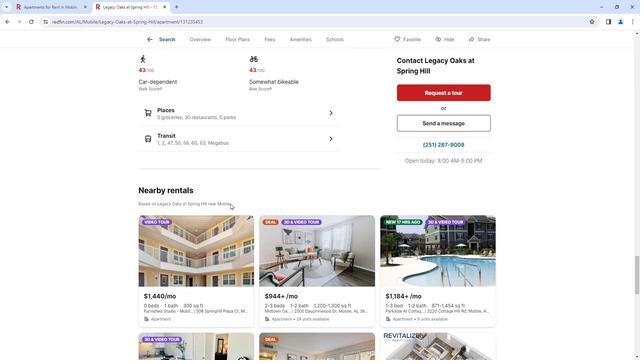
Action: Mouse scrolled (229, 204) with delta (0, 0)
Screenshot: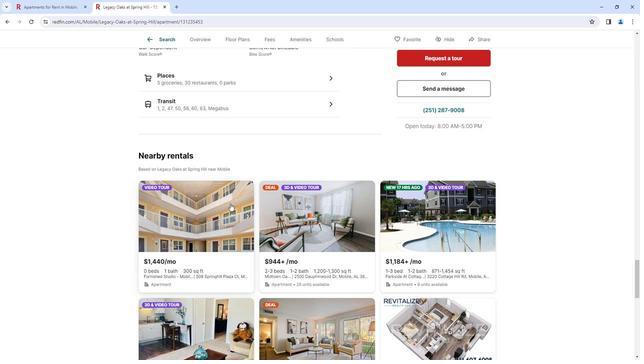 
Action: Mouse scrolled (229, 204) with delta (0, 0)
Screenshot: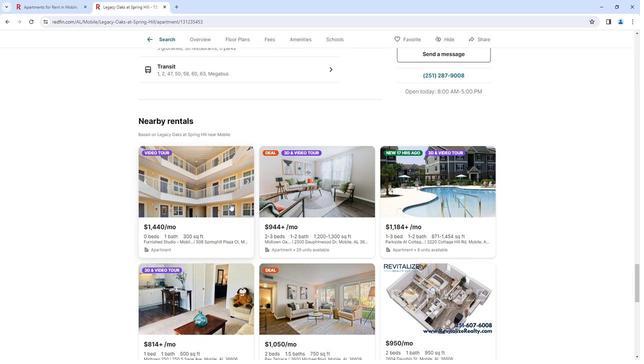 
Action: Mouse scrolled (229, 204) with delta (0, 0)
Screenshot: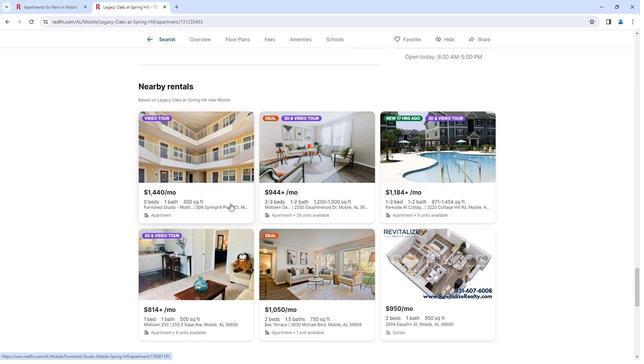 
Action: Mouse scrolled (229, 204) with delta (0, 0)
Screenshot: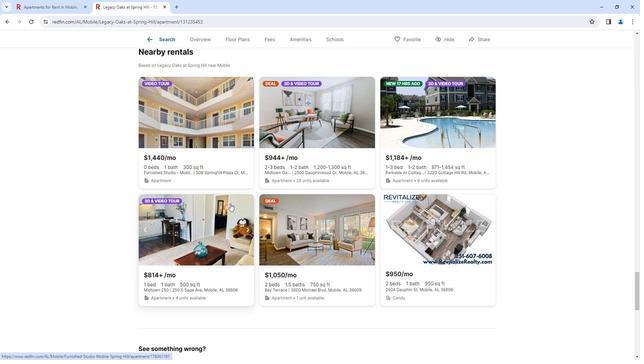 
Action: Mouse scrolled (229, 204) with delta (0, 0)
Screenshot: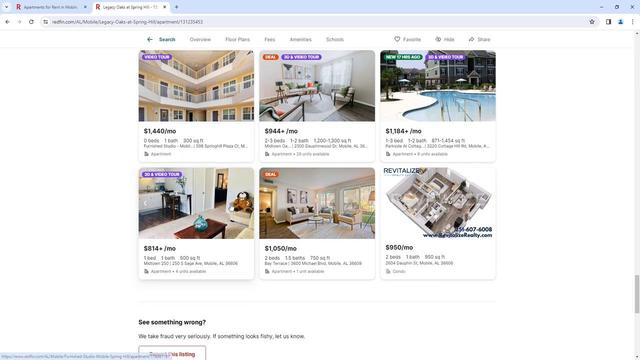 
Action: Mouse scrolled (229, 204) with delta (0, 0)
Screenshot: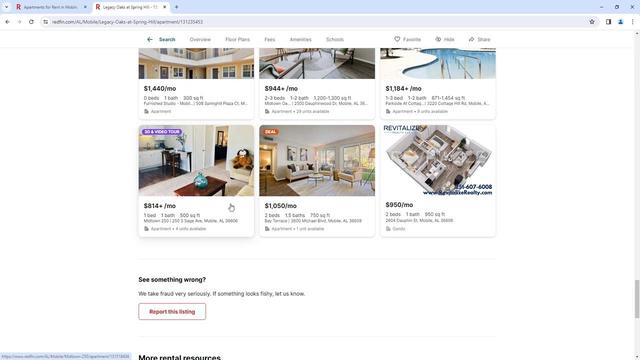 
Action: Mouse scrolled (229, 204) with delta (0, 0)
Screenshot: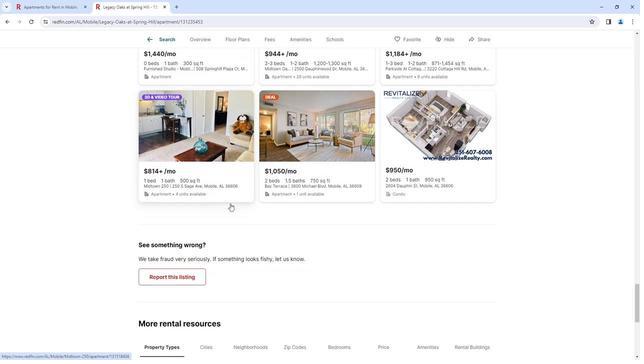 
Action: Mouse scrolled (229, 204) with delta (0, 0)
Screenshot: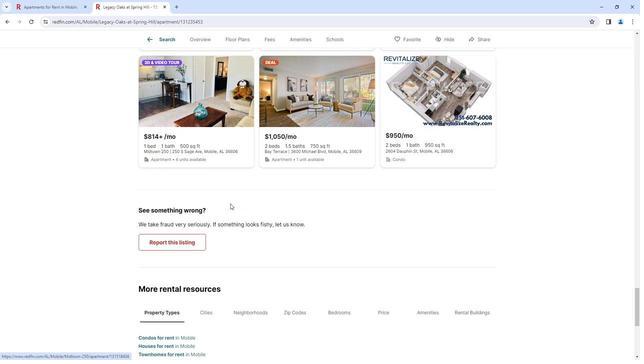
Action: Mouse scrolled (229, 204) with delta (0, 0)
Screenshot: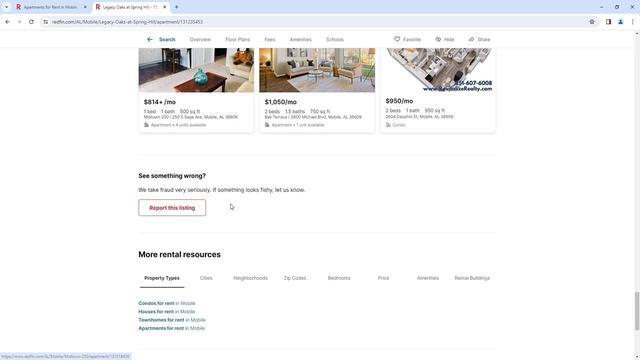 
Action: Mouse scrolled (229, 204) with delta (0, 0)
Screenshot: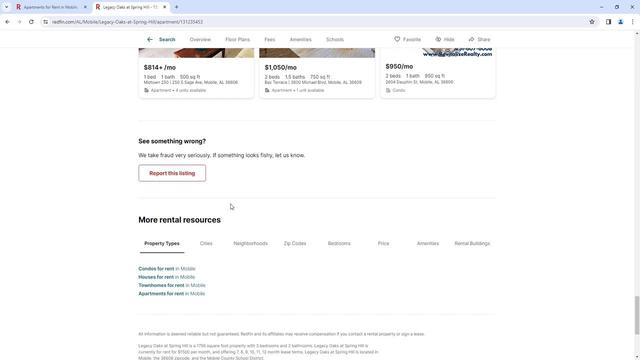 
Action: Mouse scrolled (229, 204) with delta (0, 0)
Screenshot: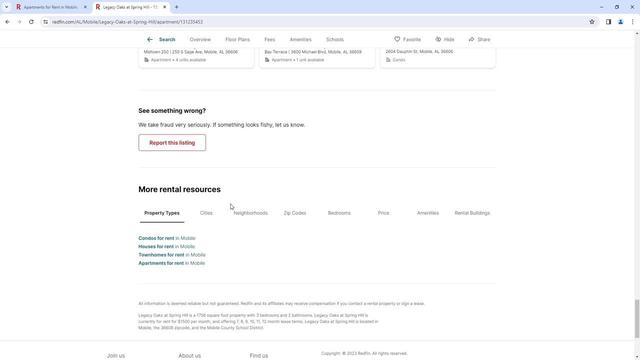 
Action: Mouse scrolled (229, 204) with delta (0, 0)
Screenshot: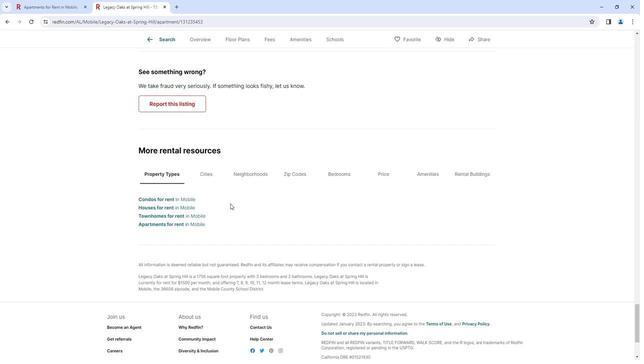 
Action: Mouse scrolled (229, 204) with delta (0, 0)
Screenshot: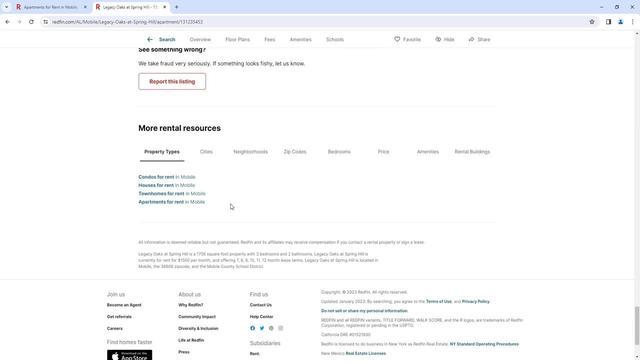 
Action: Mouse scrolled (229, 204) with delta (0, 0)
Screenshot: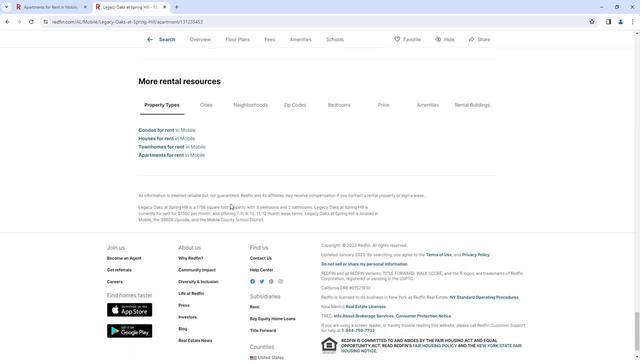 
Action: Mouse scrolled (229, 204) with delta (0, 0)
Screenshot: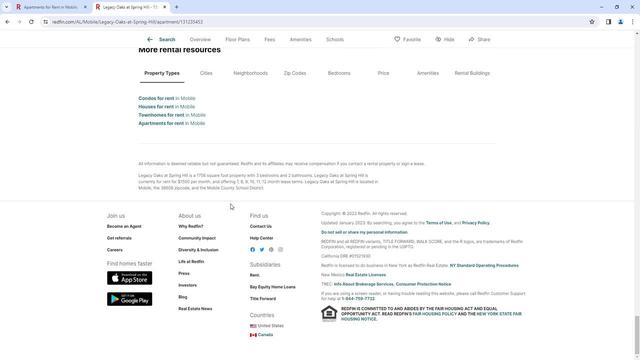 
Action: Mouse moved to (48, 4)
Screenshot: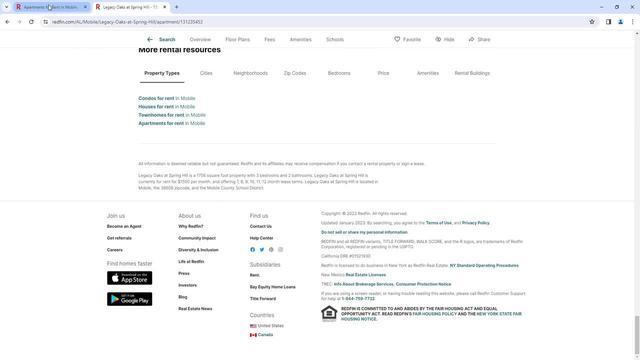 
Action: Mouse pressed left at (48, 4)
Screenshot: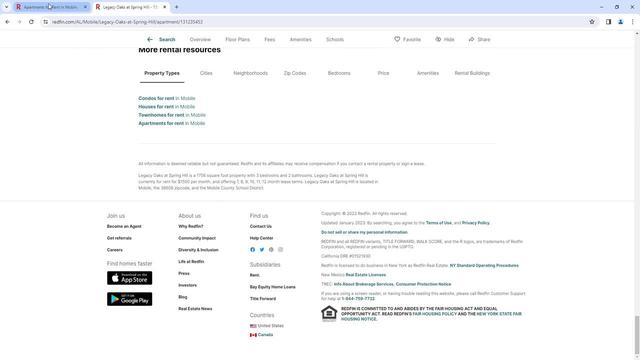 
Action: Mouse moved to (536, 160)
Screenshot: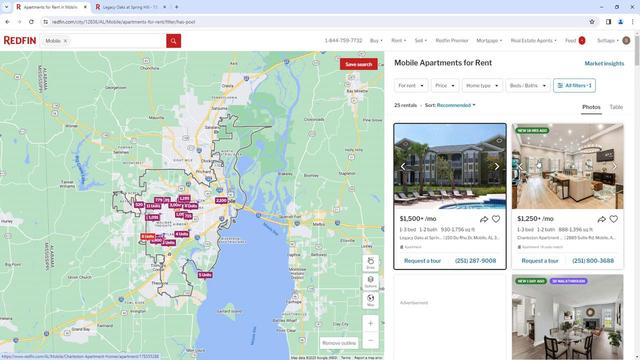 
Action: Mouse pressed left at (536, 160)
Screenshot: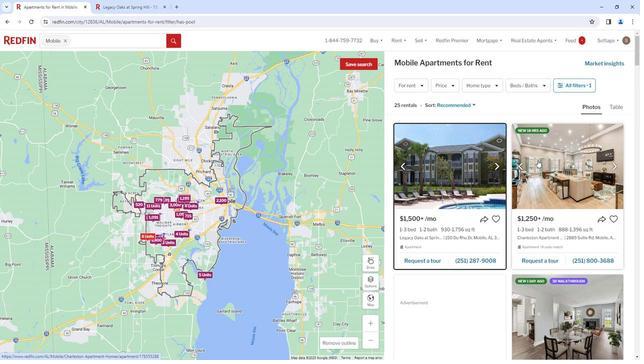 
Action: Mouse moved to (285, 151)
Screenshot: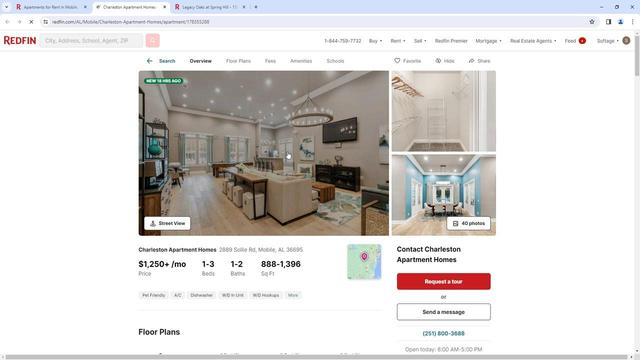 
Action: Mouse pressed left at (285, 151)
Screenshot: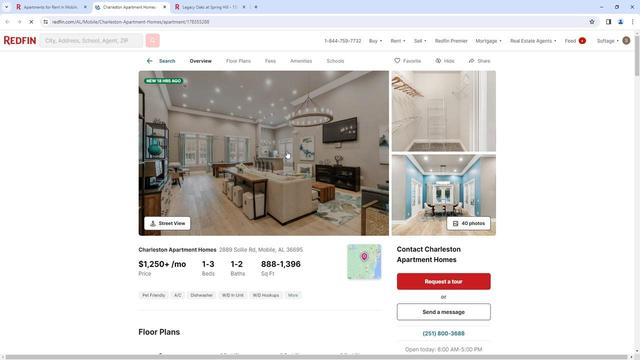 
Action: Mouse moved to (81, 172)
Screenshot: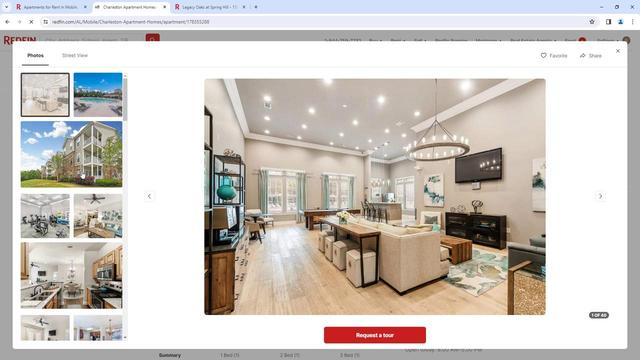 
Action: Mouse scrolled (81, 172) with delta (0, 0)
Screenshot: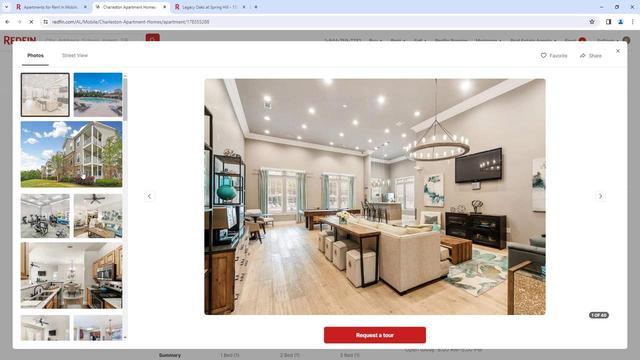 
Action: Mouse moved to (90, 172)
Screenshot: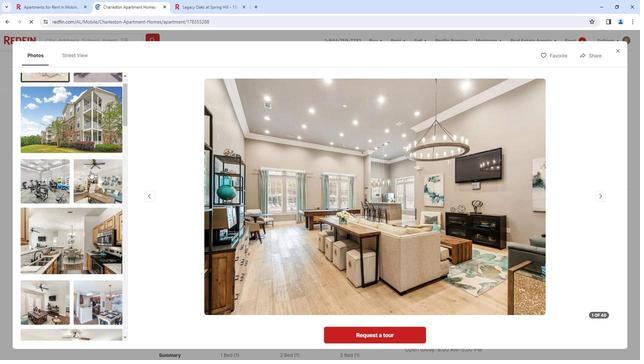 
Action: Mouse scrolled (90, 172) with delta (0, 0)
Screenshot: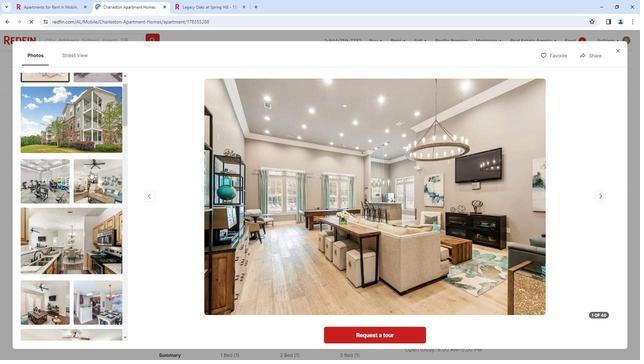 
Action: Mouse scrolled (90, 172) with delta (0, 0)
Screenshot: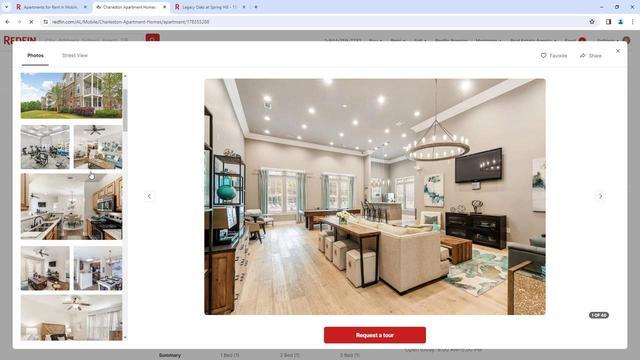 
Action: Mouse moved to (90, 171)
Screenshot: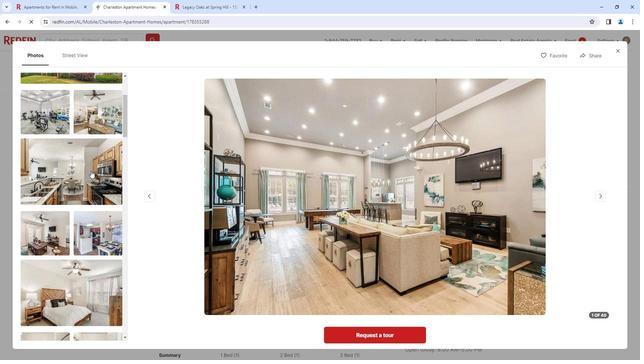 
Action: Mouse scrolled (90, 171) with delta (0, 0)
Screenshot: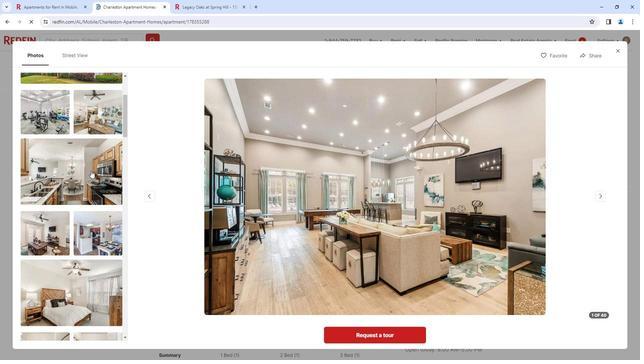 
Action: Mouse scrolled (90, 171) with delta (0, 0)
Screenshot: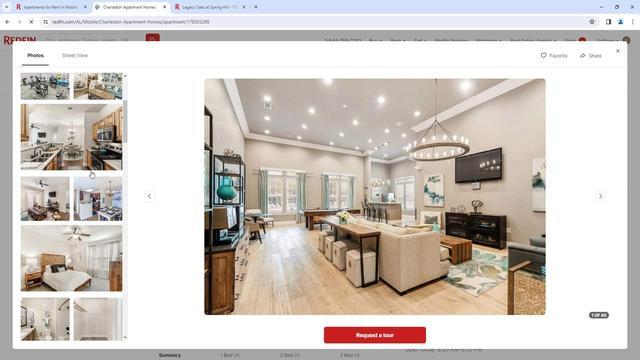
Action: Mouse moved to (91, 171)
Screenshot: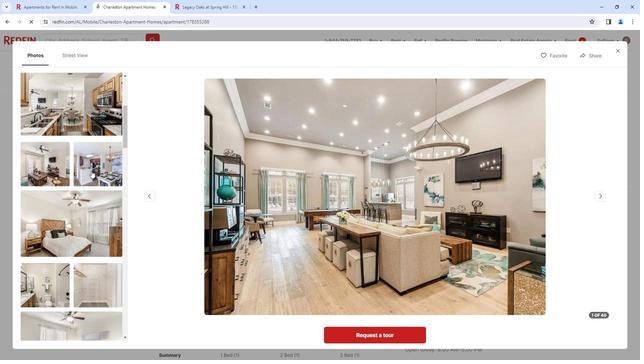 
Action: Mouse scrolled (91, 170) with delta (0, 0)
Screenshot: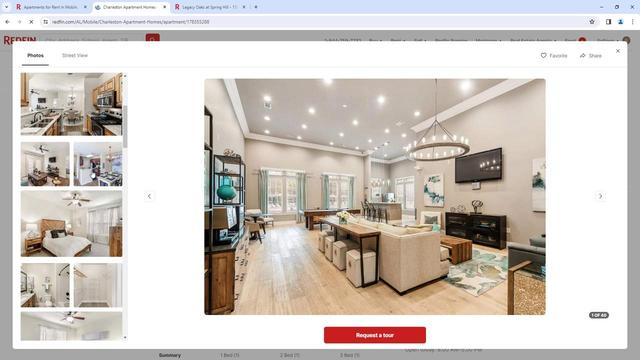 
Action: Mouse scrolled (91, 170) with delta (0, 0)
Screenshot: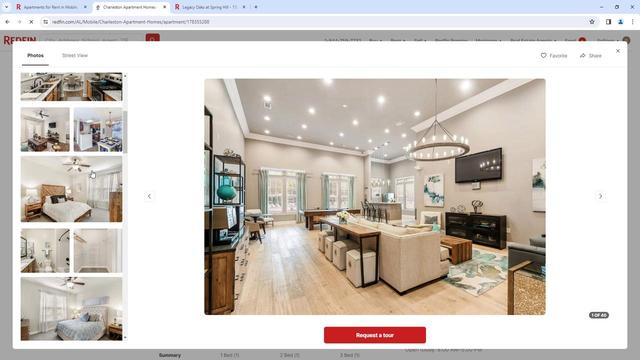 
Action: Mouse moved to (92, 170)
Screenshot: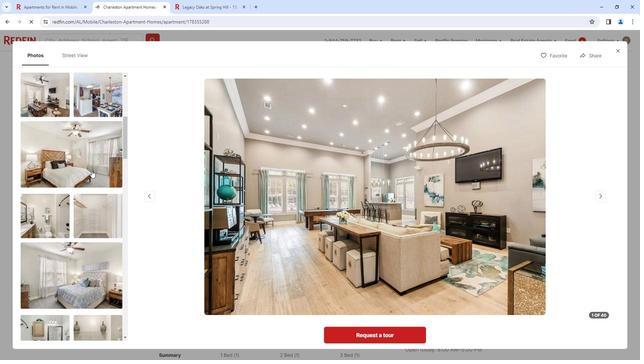 
Action: Mouse scrolled (92, 170) with delta (0, 0)
Screenshot: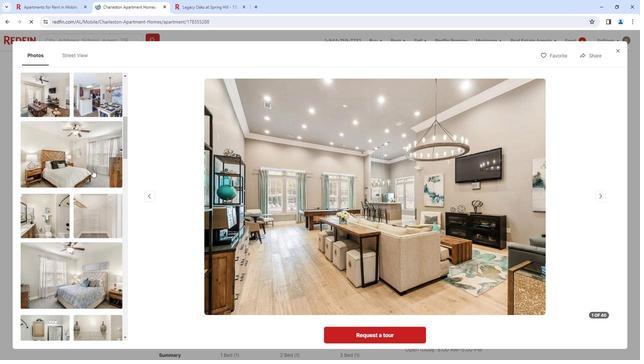 
Action: Mouse scrolled (92, 170) with delta (0, 0)
Screenshot: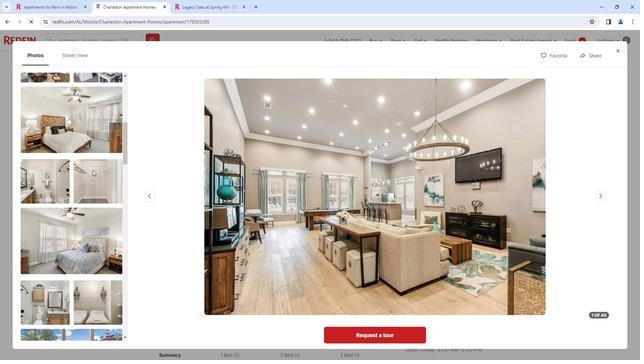 
Action: Mouse moved to (92, 170)
Screenshot: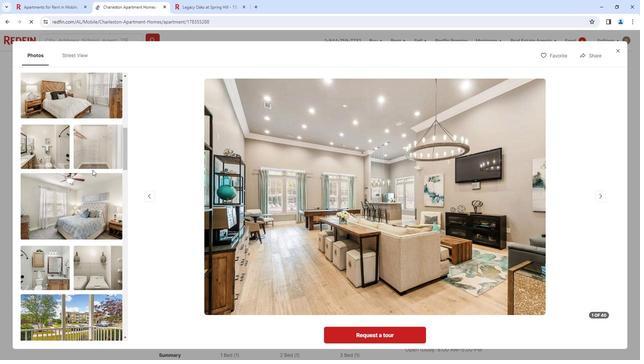 
Action: Mouse scrolled (92, 170) with delta (0, 0)
Screenshot: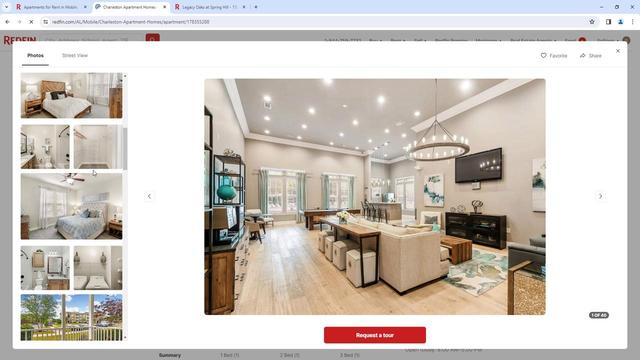 
Action: Mouse scrolled (92, 170) with delta (0, 0)
Screenshot: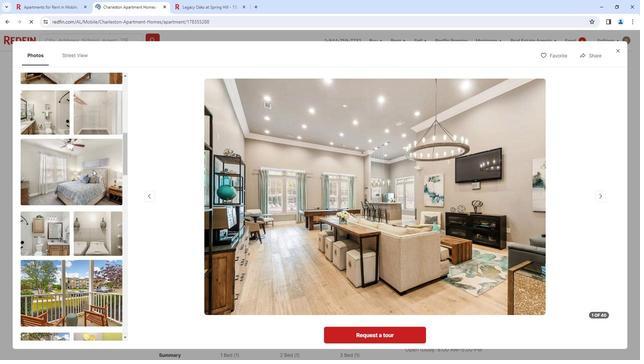 
Action: Mouse moved to (93, 170)
Screenshot: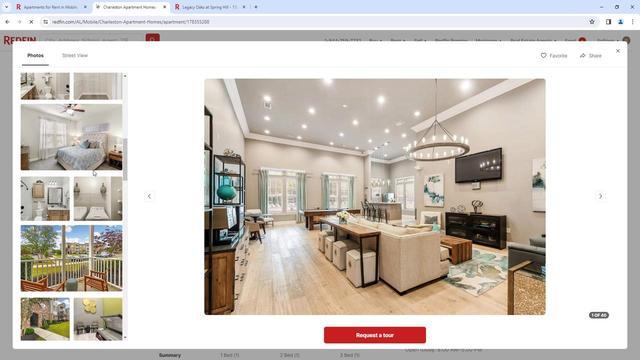 
Action: Mouse scrolled (93, 170) with delta (0, 0)
Screenshot: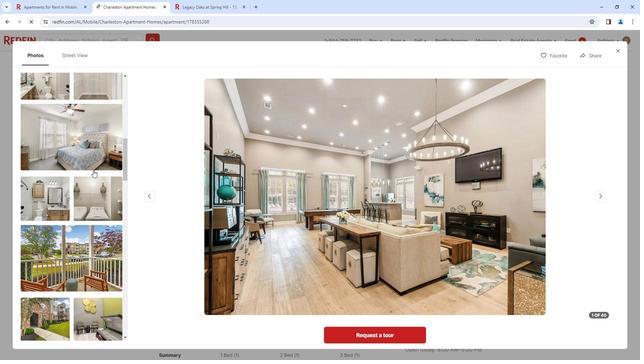 
Action: Mouse scrolled (93, 170) with delta (0, 0)
Screenshot: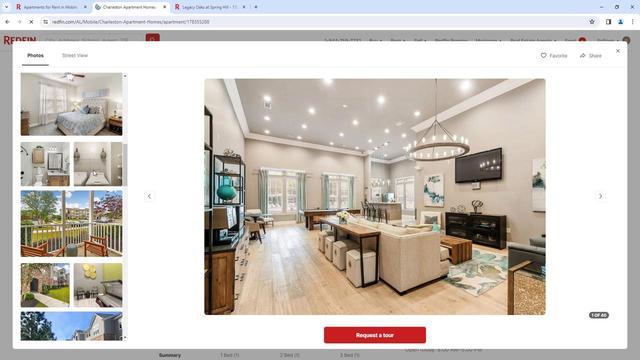 
Action: Mouse moved to (93, 170)
Screenshot: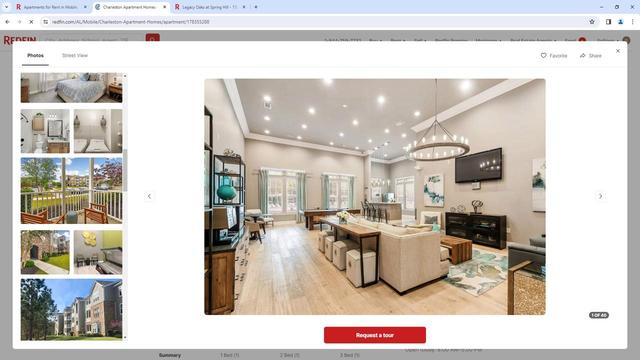 
Action: Mouse scrolled (93, 170) with delta (0, 0)
Screenshot: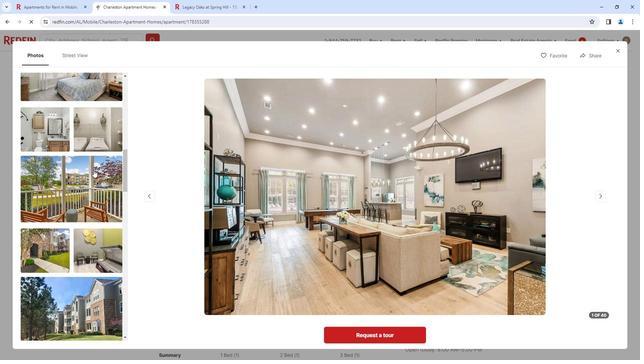 
Action: Mouse scrolled (93, 170) with delta (0, 0)
Screenshot: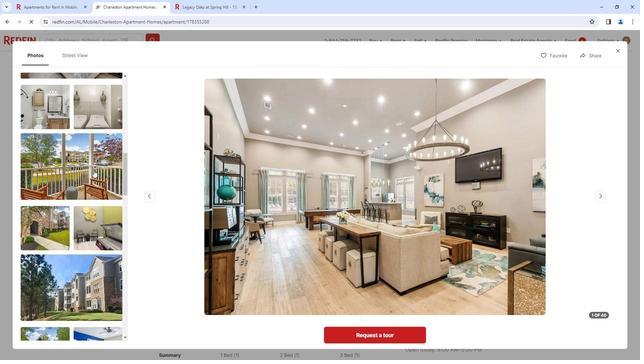 
Action: Mouse moved to (93, 170)
Screenshot: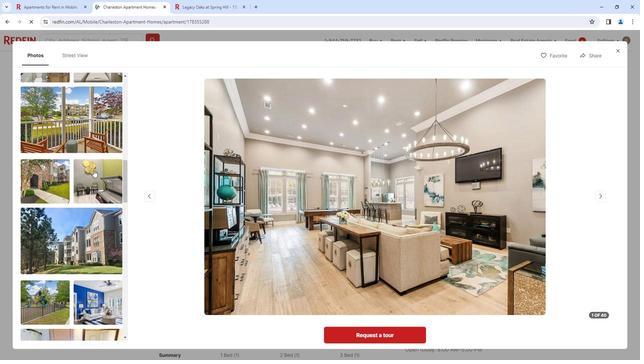 
Action: Mouse scrolled (93, 170) with delta (0, 0)
Screenshot: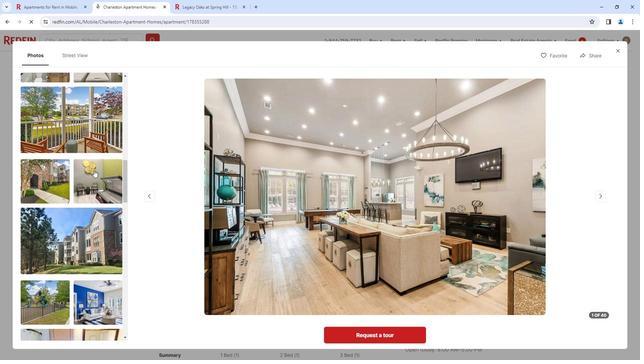 
Action: Mouse scrolled (93, 170) with delta (0, 0)
Screenshot: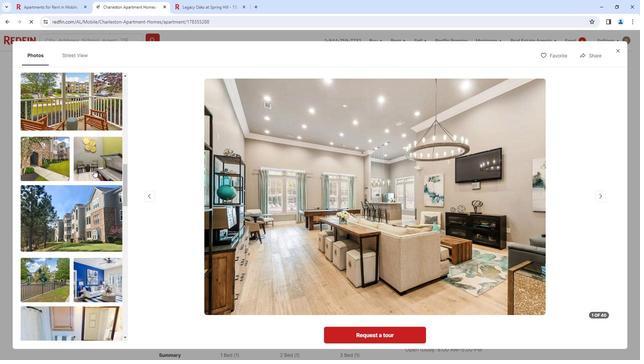 
Action: Mouse moved to (94, 170)
Screenshot: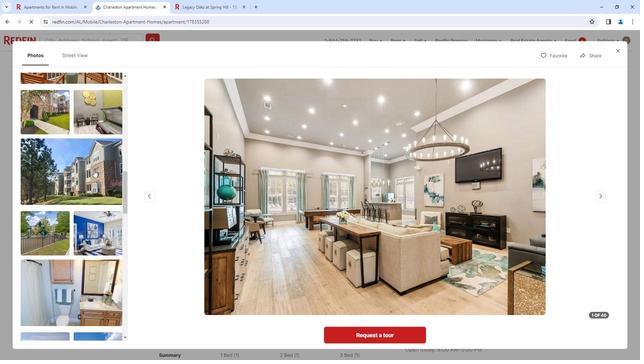 
Action: Mouse scrolled (94, 170) with delta (0, 0)
Screenshot: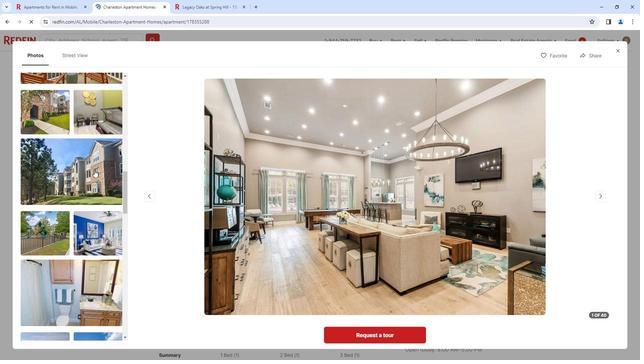 
Action: Mouse scrolled (94, 170) with delta (0, 0)
Screenshot: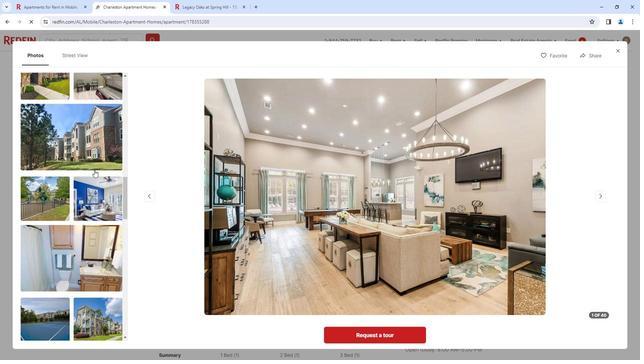 
Action: Mouse scrolled (94, 170) with delta (0, 0)
Screenshot: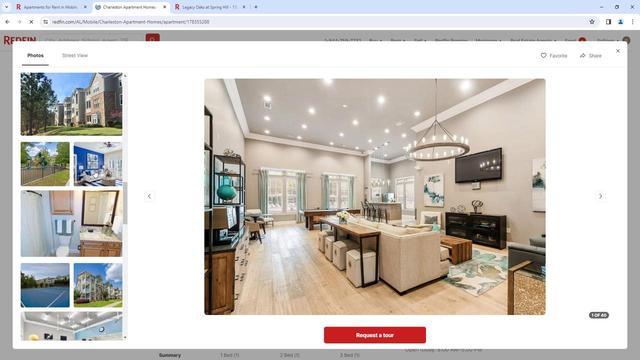 
Action: Mouse scrolled (94, 170) with delta (0, 0)
Screenshot: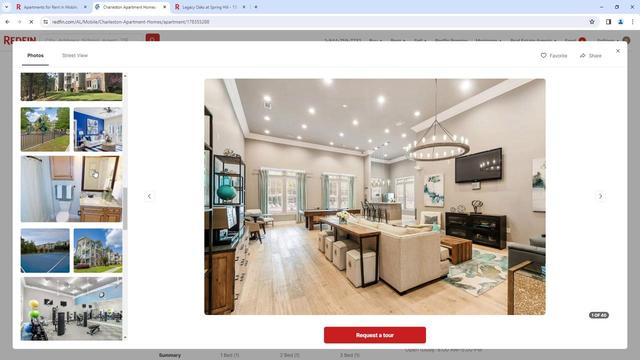 
Action: Mouse moved to (94, 170)
Screenshot: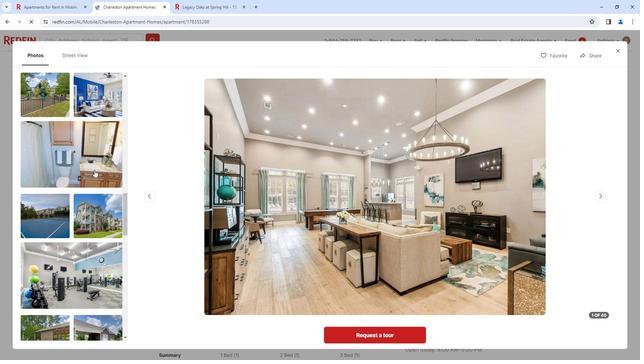 
Action: Mouse scrolled (94, 170) with delta (0, 0)
Screenshot: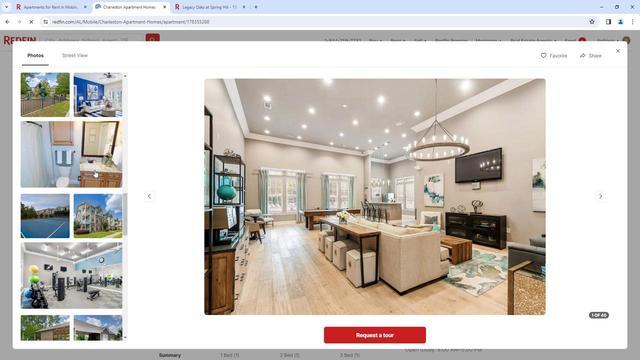 
Action: Mouse scrolled (94, 170) with delta (0, 0)
Screenshot: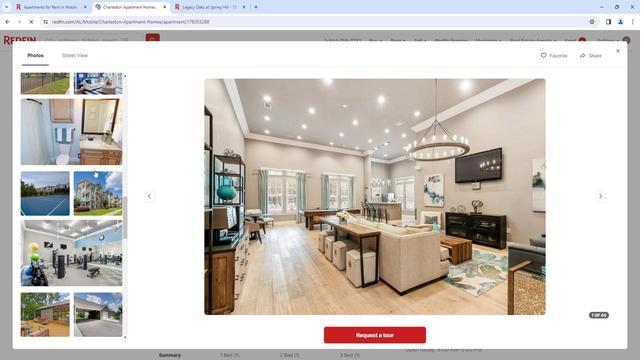 
Action: Mouse scrolled (94, 170) with delta (0, 0)
Screenshot: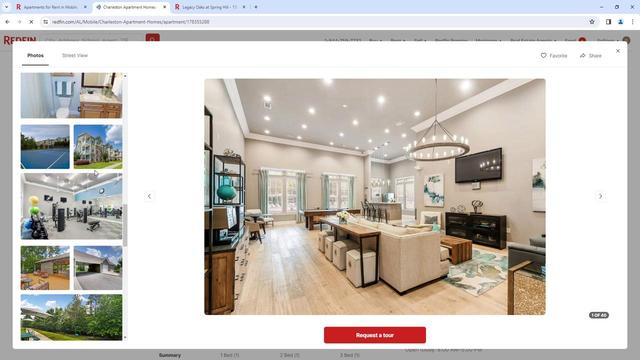 
Action: Mouse scrolled (94, 170) with delta (0, 0)
Screenshot: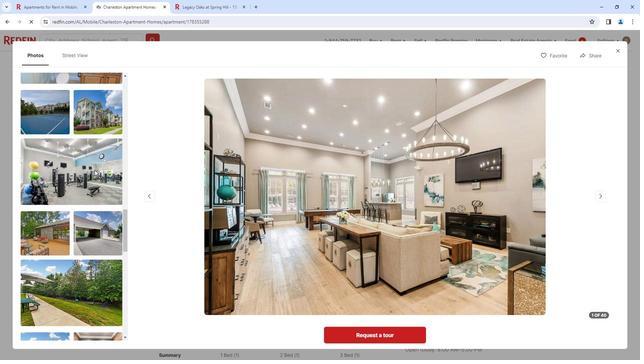 
Action: Mouse scrolled (94, 170) with delta (0, 0)
Screenshot: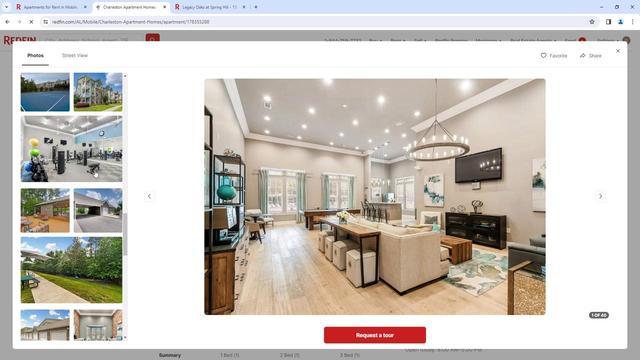 
Action: Mouse moved to (94, 170)
Screenshot: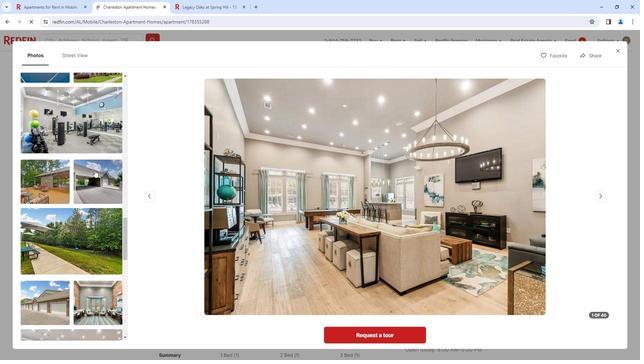 
Action: Mouse scrolled (94, 170) with delta (0, 0)
Screenshot: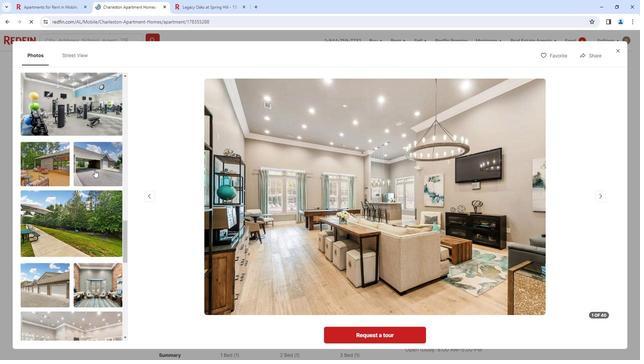 
Action: Mouse moved to (95, 170)
Screenshot: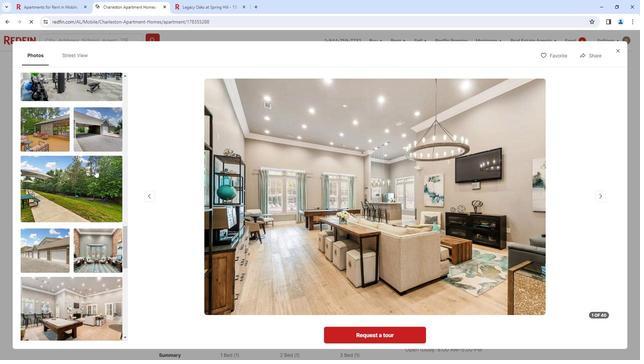 
Action: Mouse scrolled (95, 170) with delta (0, 0)
Screenshot: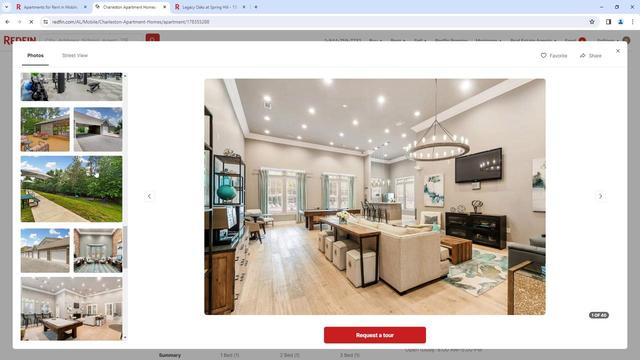 
Action: Mouse scrolled (95, 170) with delta (0, 0)
Screenshot: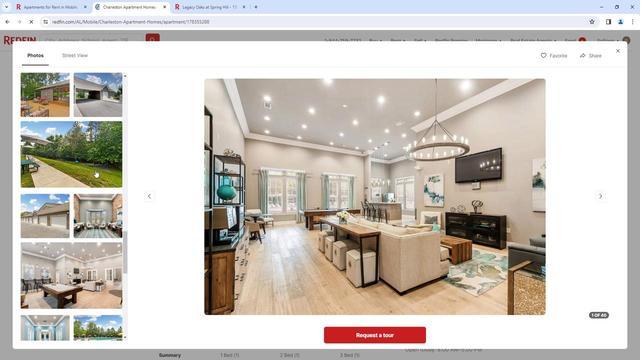 
Action: Mouse scrolled (95, 170) with delta (0, 0)
Screenshot: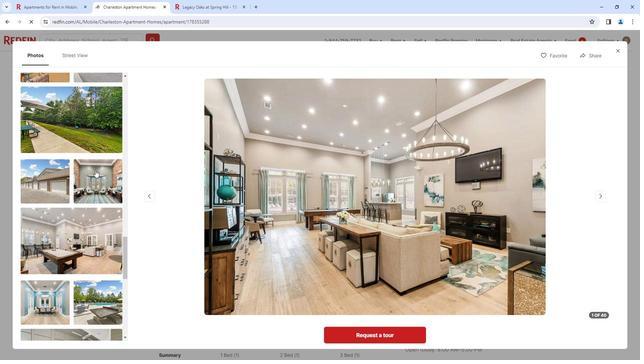
Action: Mouse moved to (95, 170)
Screenshot: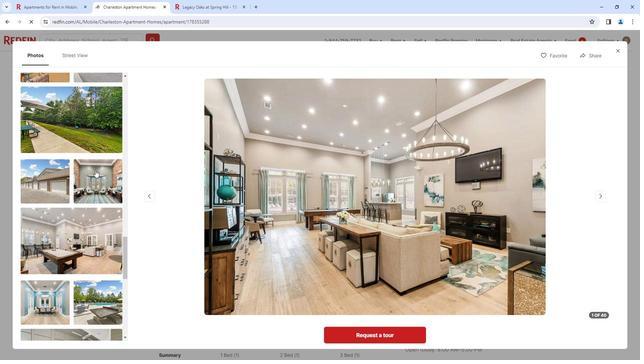 
Action: Mouse scrolled (95, 170) with delta (0, 0)
Screenshot: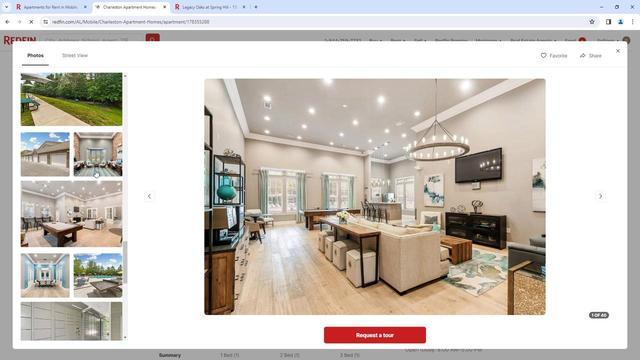 
Action: Mouse moved to (95, 170)
Screenshot: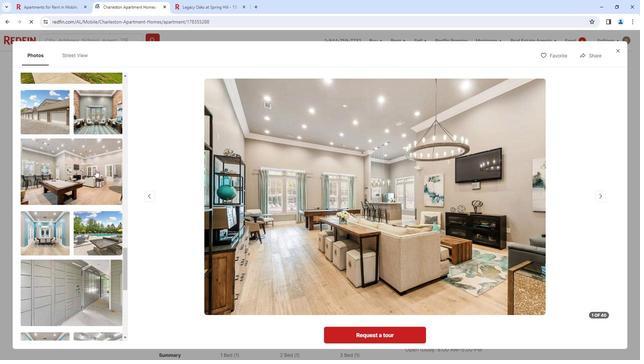 
Action: Mouse scrolled (95, 170) with delta (0, 0)
Screenshot: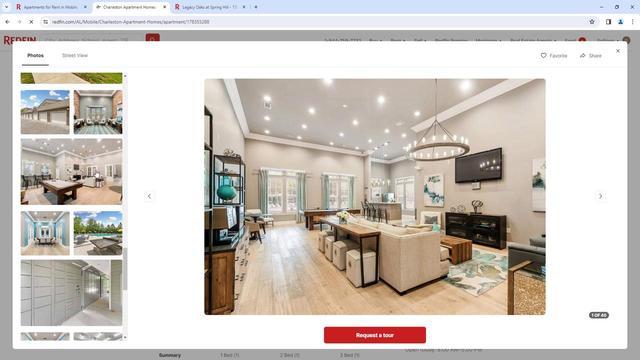 
Action: Mouse scrolled (95, 170) with delta (0, 0)
Screenshot: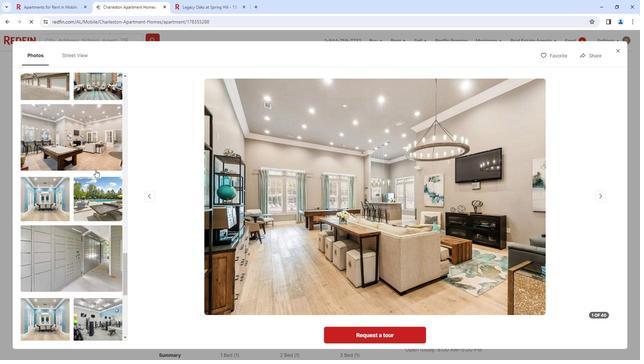 
Action: Mouse moved to (96, 170)
Screenshot: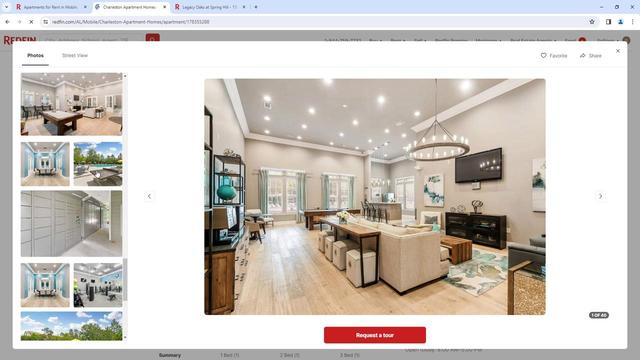 
Action: Mouse scrolled (96, 170) with delta (0, 0)
Screenshot: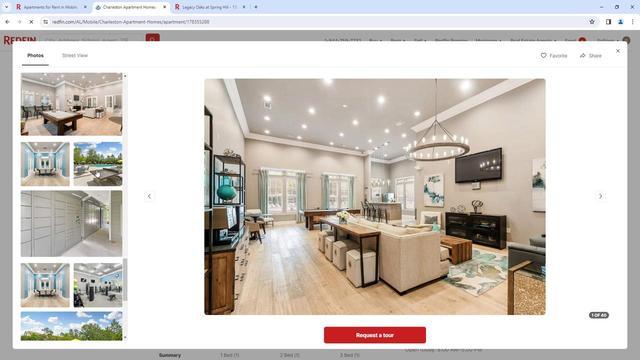 
Action: Mouse scrolled (96, 170) with delta (0, 0)
Screenshot: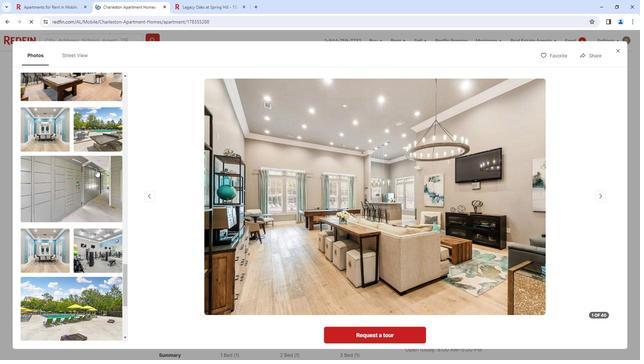 
Action: Mouse scrolled (96, 170) with delta (0, 0)
Screenshot: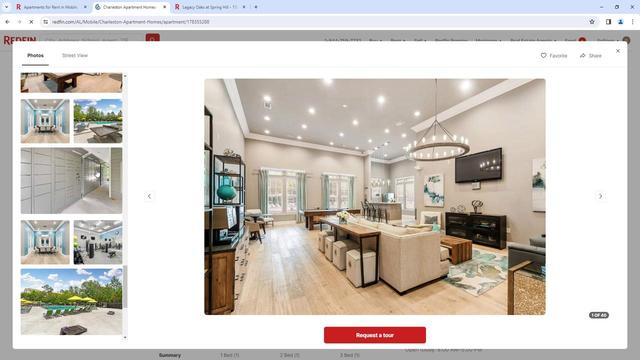 
Action: Mouse moved to (96, 170)
Screenshot: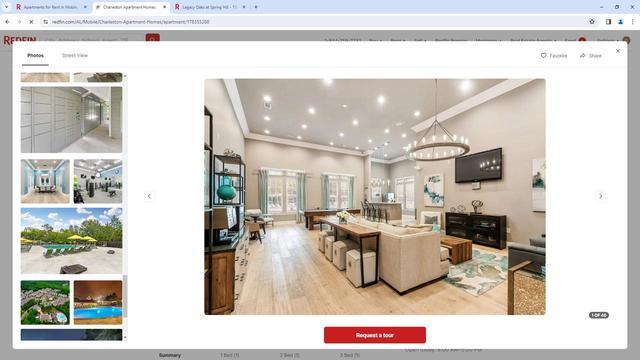 
Action: Mouse scrolled (96, 170) with delta (0, 0)
Screenshot: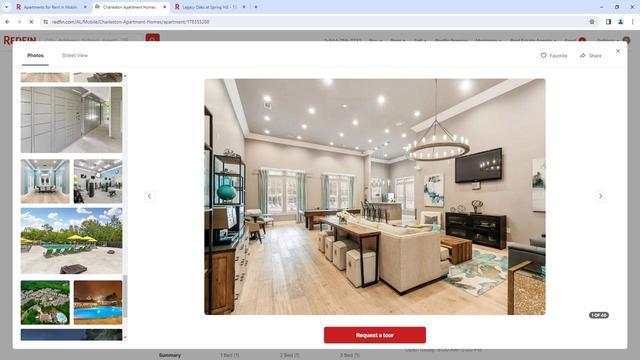 
Action: Mouse scrolled (96, 170) with delta (0, 0)
Screenshot: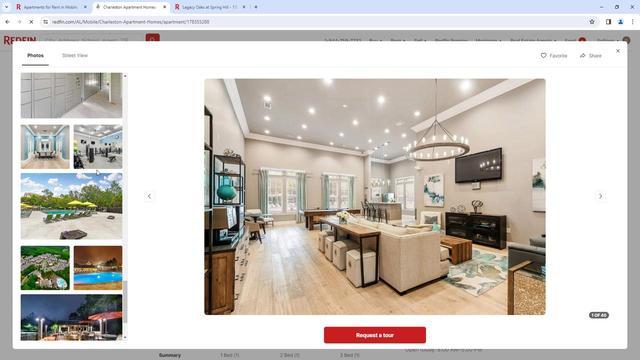 
Action: Mouse scrolled (96, 170) with delta (0, 0)
Screenshot: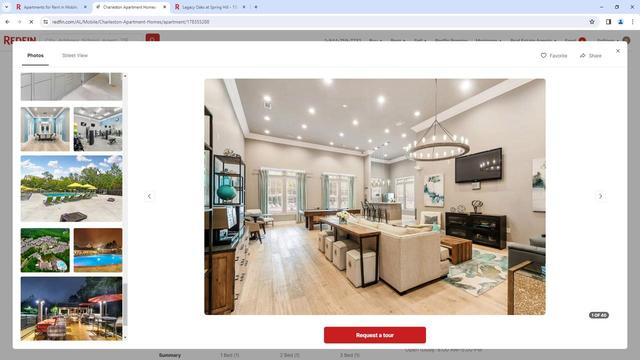 
Action: Mouse scrolled (96, 170) with delta (0, 0)
Screenshot: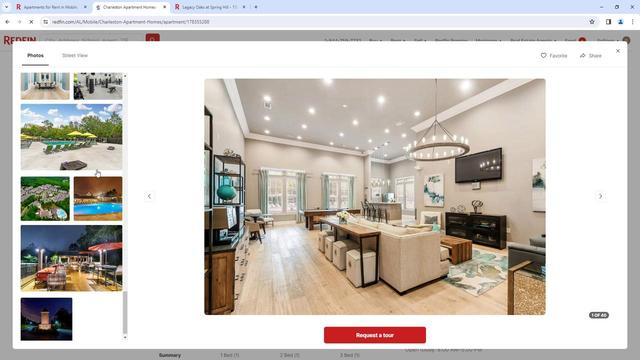 
Action: Mouse scrolled (96, 170) with delta (0, 0)
Screenshot: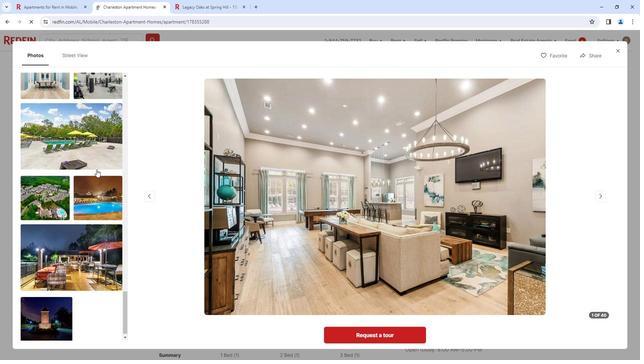 
Action: Mouse scrolled (96, 170) with delta (0, 0)
Screenshot: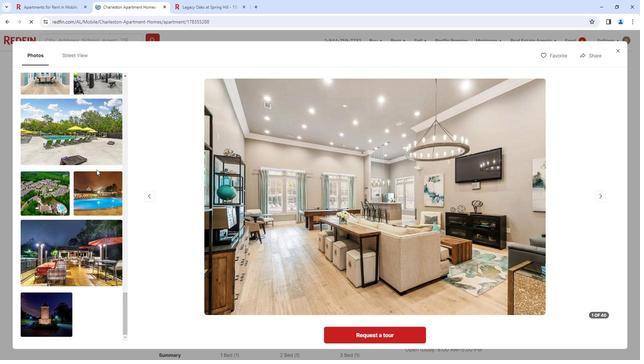 
Action: Mouse moved to (618, 50)
Screenshot: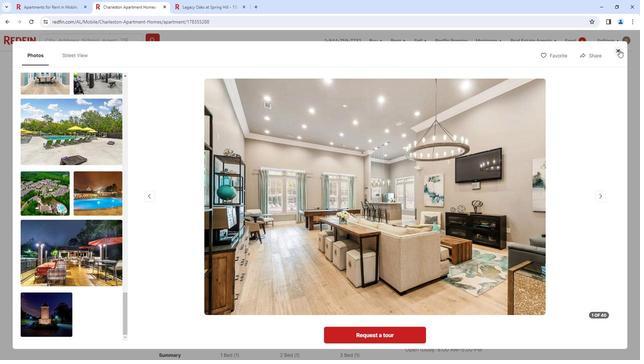 
Action: Mouse pressed left at (618, 50)
Screenshot: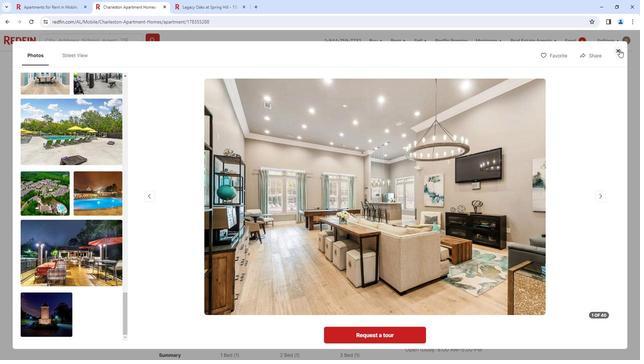 
Action: Mouse moved to (277, 200)
Screenshot: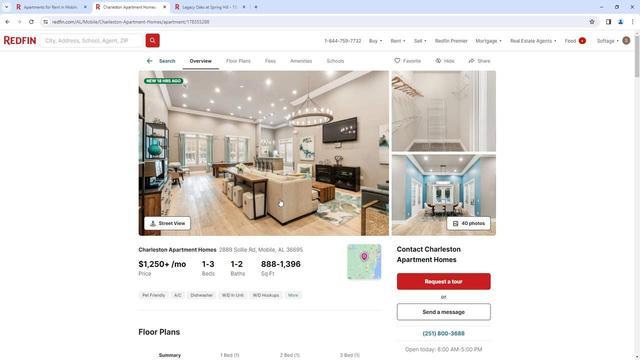 
Action: Mouse scrolled (277, 200) with delta (0, 0)
Screenshot: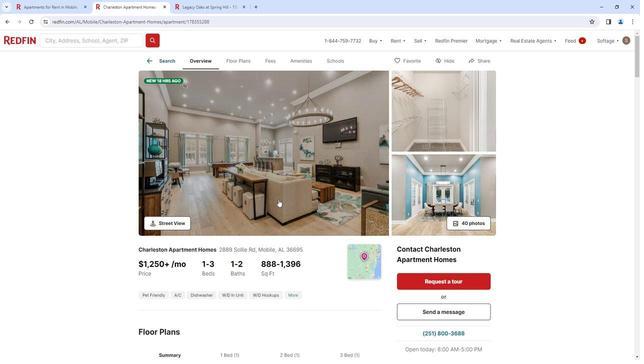 
Action: Mouse moved to (277, 200)
Screenshot: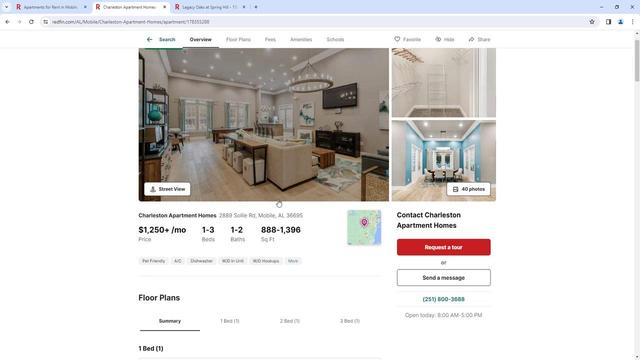 
Action: Mouse scrolled (277, 200) with delta (0, 0)
Screenshot: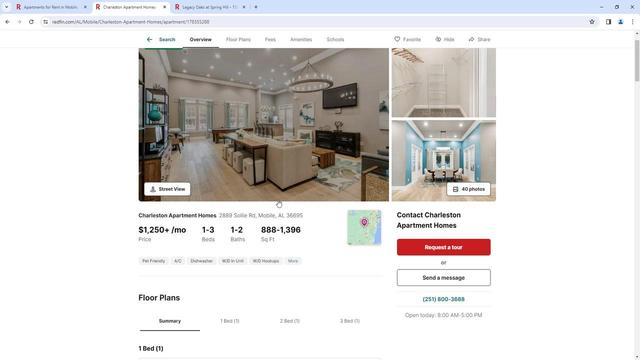 
Action: Mouse scrolled (277, 200) with delta (0, 0)
Screenshot: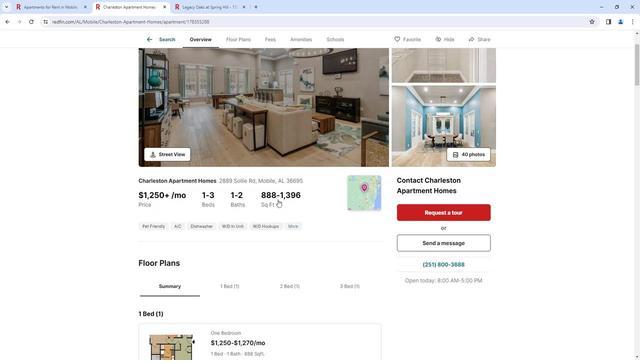 
Action: Mouse moved to (278, 203)
Screenshot: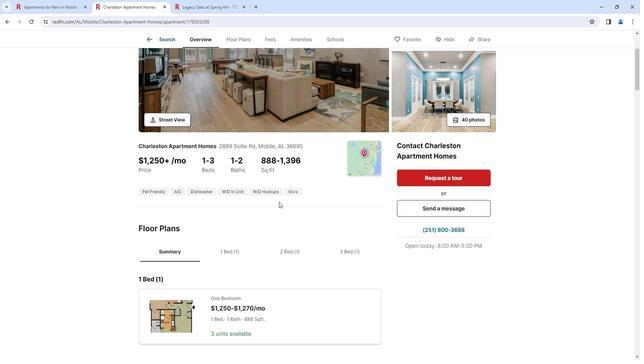 
Action: Mouse scrolled (278, 203) with delta (0, 0)
Screenshot: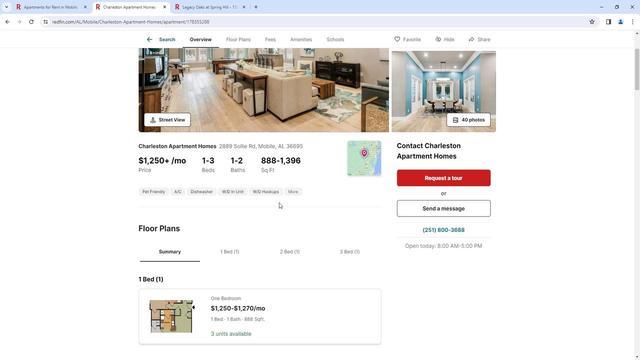 
Action: Mouse scrolled (278, 203) with delta (0, 0)
Screenshot: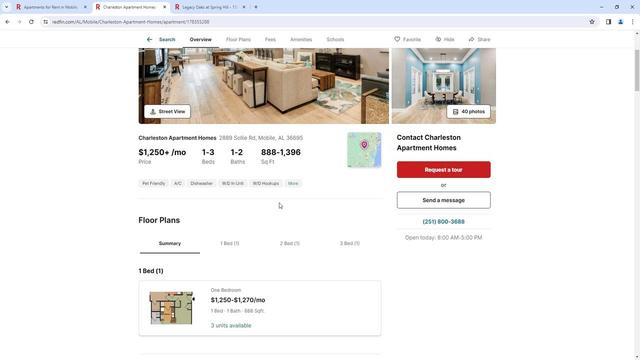 
Action: Mouse scrolled (278, 203) with delta (0, 0)
Screenshot: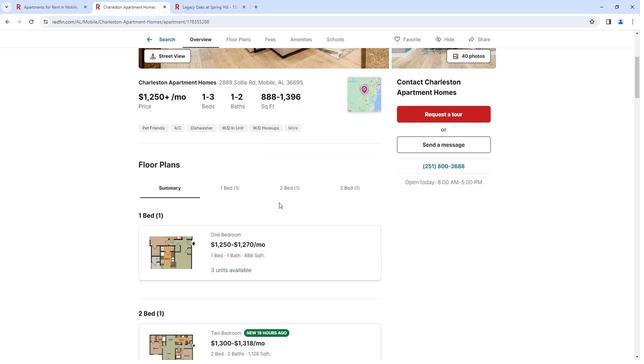 
Action: Mouse scrolled (278, 203) with delta (0, 0)
Screenshot: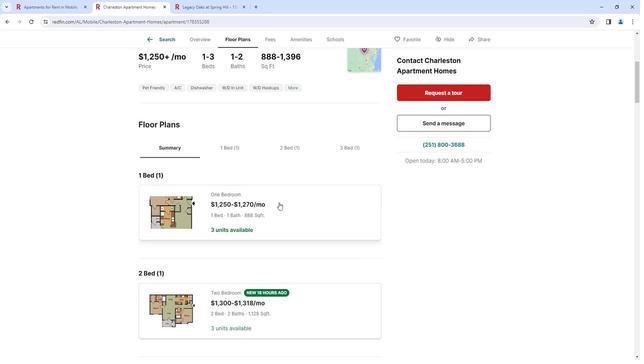 
Action: Mouse scrolled (278, 203) with delta (0, 0)
Screenshot: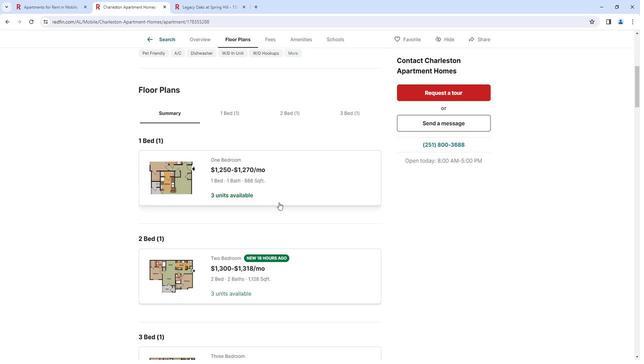
Action: Mouse scrolled (278, 203) with delta (0, 0)
Screenshot: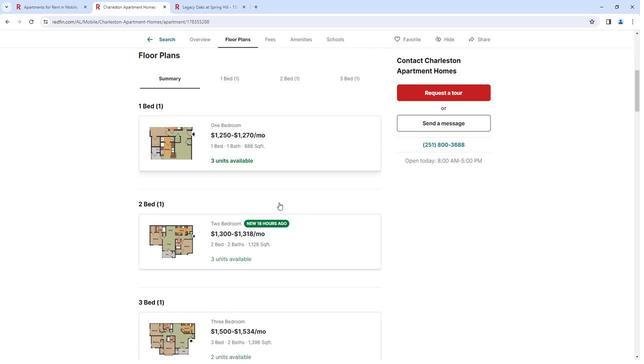 
Action: Mouse scrolled (278, 203) with delta (0, 0)
Screenshot: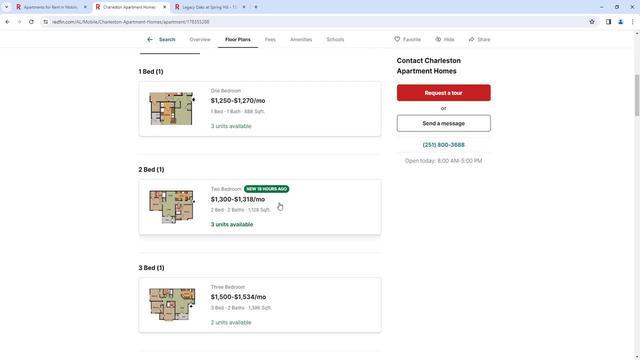 
Action: Mouse scrolled (278, 203) with delta (0, 0)
Screenshot: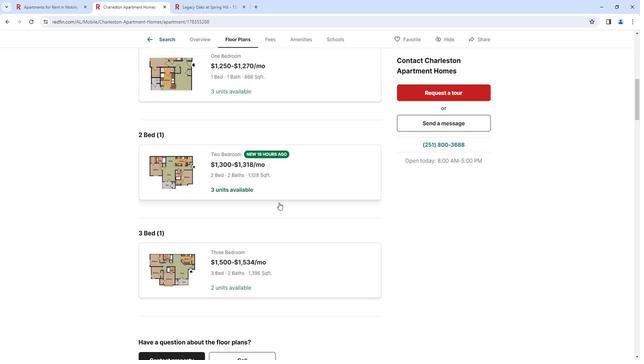 
Action: Mouse scrolled (278, 203) with delta (0, 0)
Screenshot: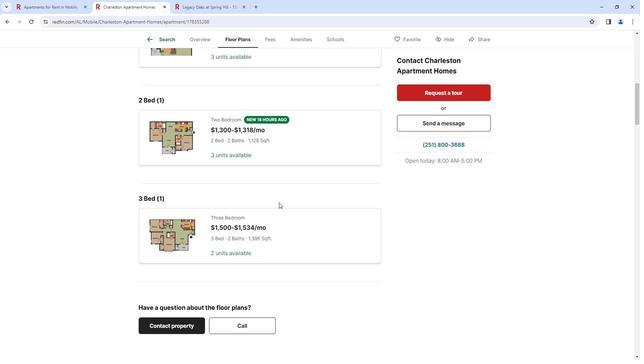 
Action: Mouse scrolled (278, 203) with delta (0, 0)
Screenshot: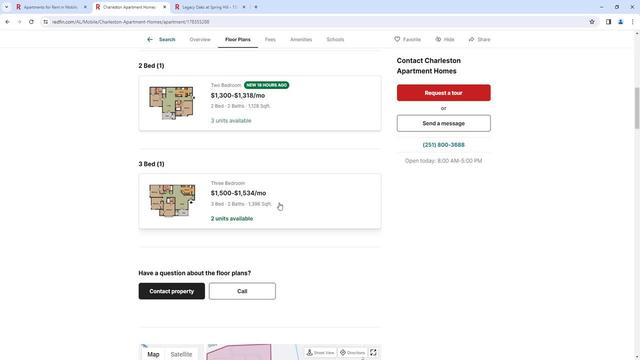 
Action: Mouse scrolled (278, 203) with delta (0, 0)
Screenshot: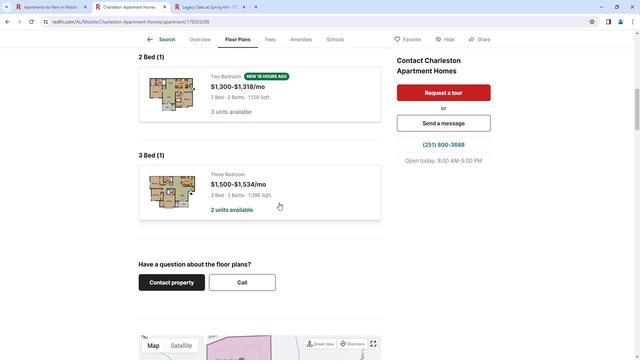 
Action: Mouse scrolled (278, 203) with delta (0, 0)
Screenshot: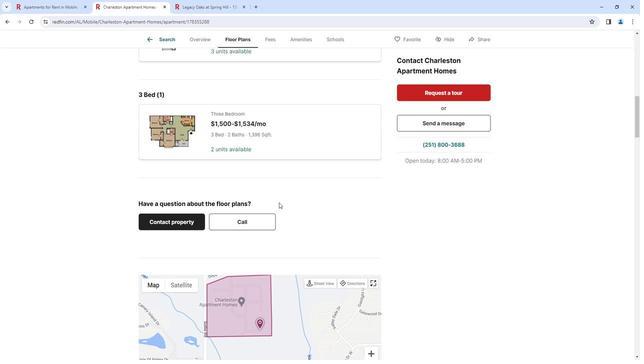 
Action: Mouse scrolled (278, 203) with delta (0, 0)
Screenshot: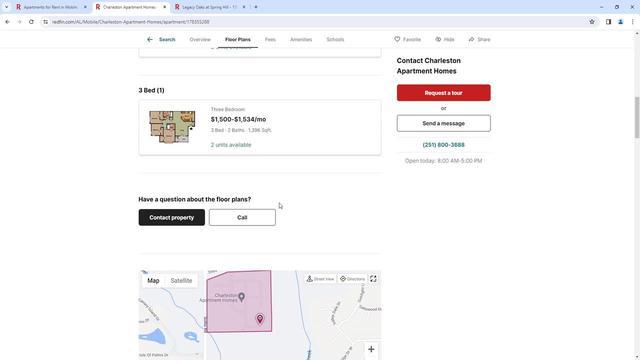 
Action: Mouse scrolled (278, 203) with delta (0, 0)
Screenshot: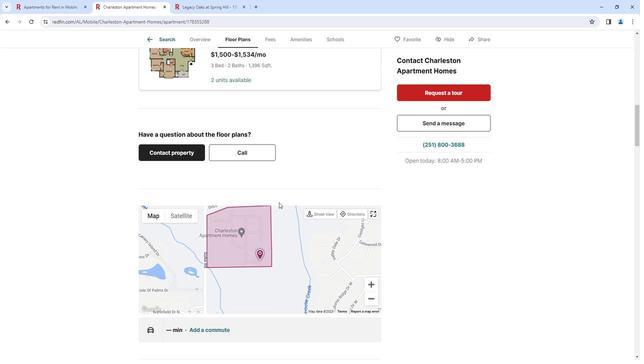 
Action: Mouse scrolled (278, 203) with delta (0, 0)
Screenshot: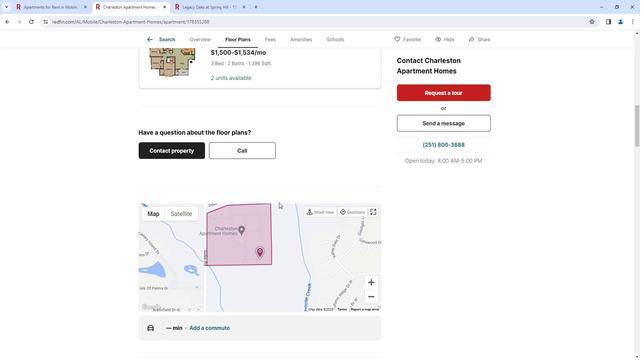 
Action: Mouse scrolled (278, 203) with delta (0, 0)
Screenshot: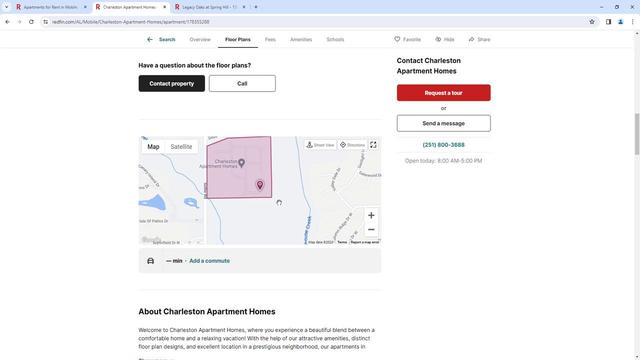 
Action: Mouse scrolled (278, 203) with delta (0, 0)
Screenshot: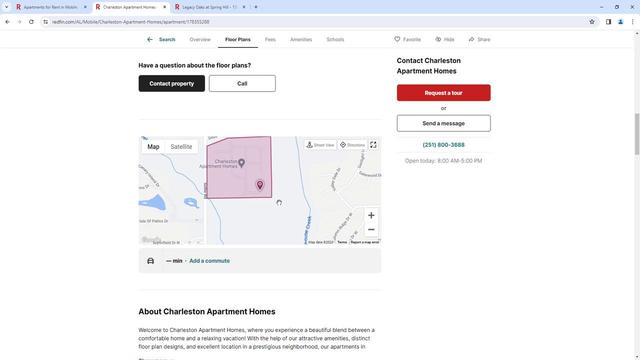 
Action: Mouse scrolled (278, 203) with delta (0, 0)
Screenshot: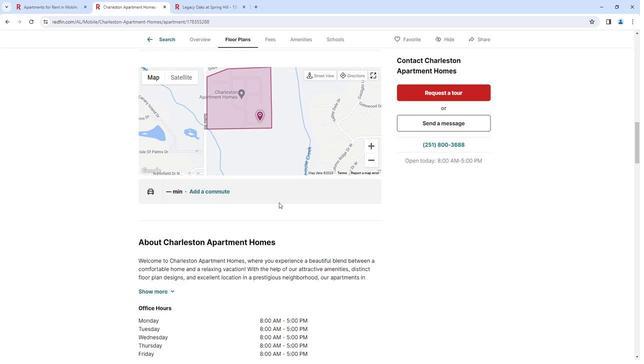 
Action: Mouse scrolled (278, 203) with delta (0, 0)
Screenshot: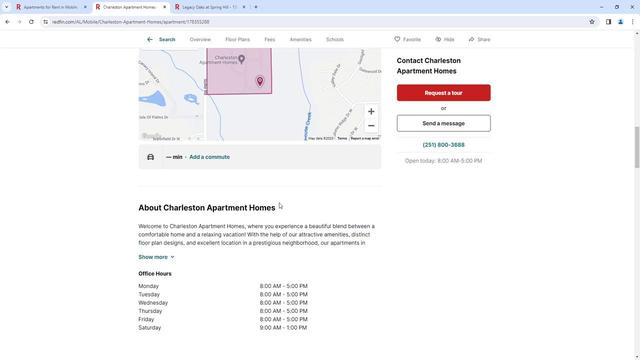 
Action: Mouse moved to (158, 222)
Screenshot: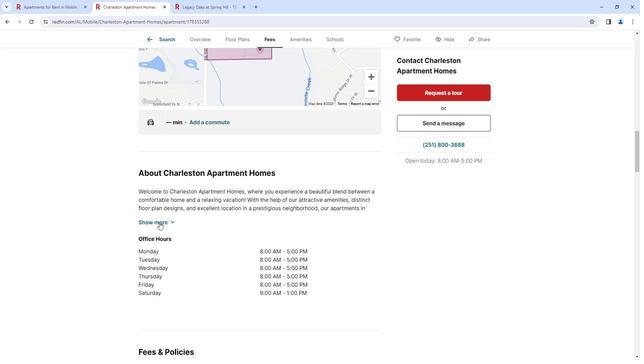 
Action: Mouse pressed left at (158, 222)
Screenshot: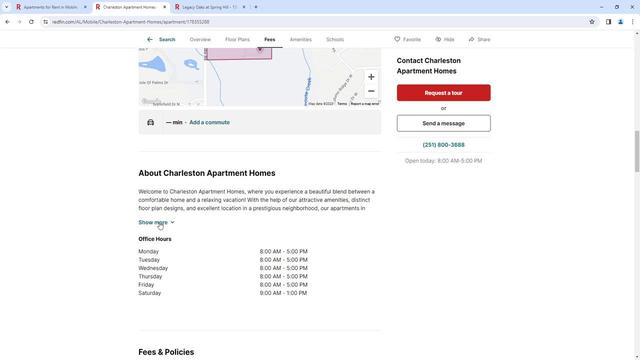 
Action: Mouse moved to (175, 227)
Screenshot: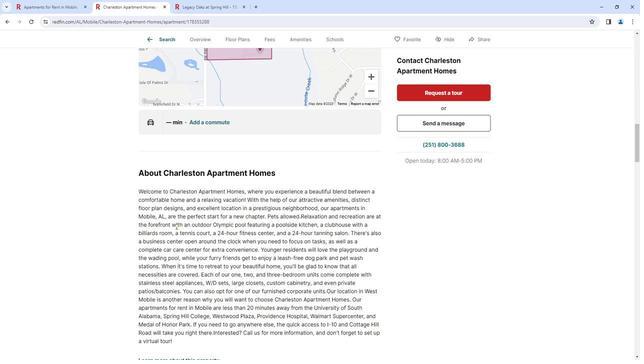 
Action: Mouse scrolled (175, 227) with delta (0, 0)
Screenshot: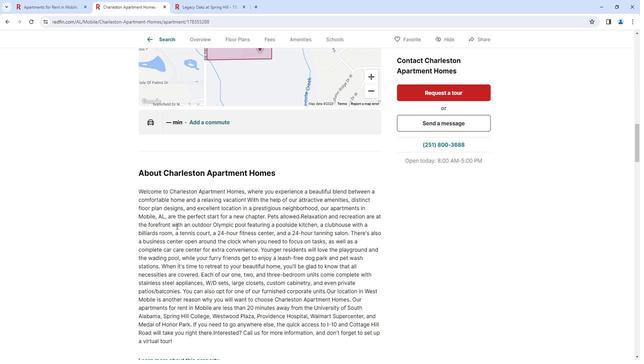 
Action: Mouse moved to (179, 226)
Screenshot: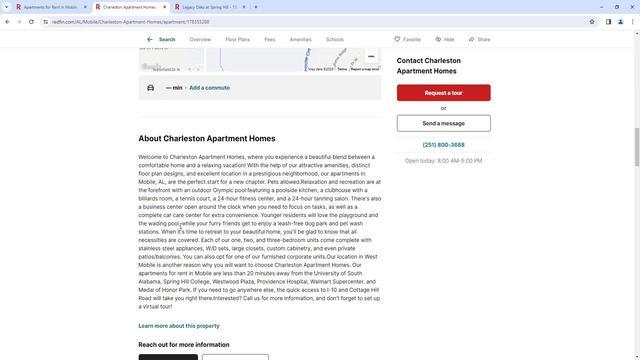 
Action: Mouse scrolled (179, 226) with delta (0, 0)
Screenshot: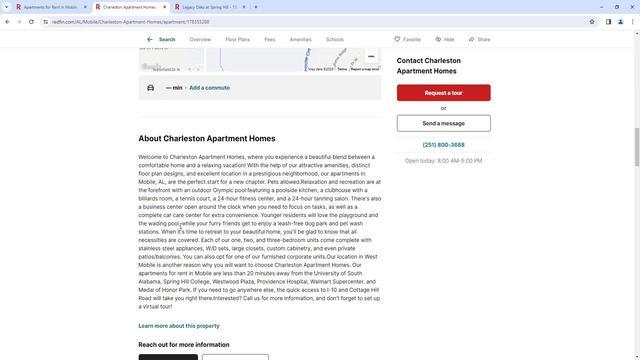 
Action: Mouse moved to (180, 226)
Screenshot: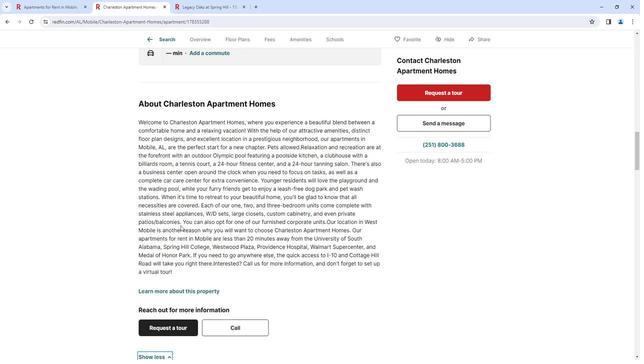 
Action: Mouse scrolled (180, 225) with delta (0, 0)
Screenshot: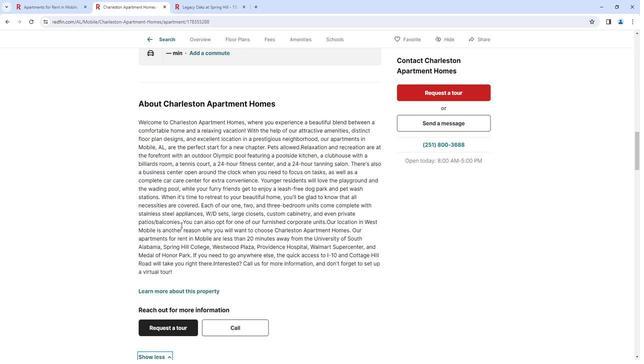 
Action: Mouse moved to (182, 225)
Screenshot: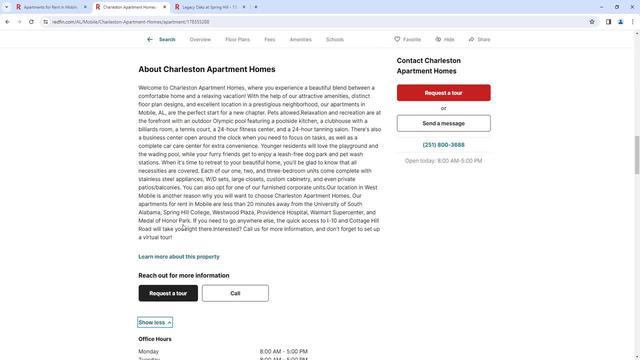 
Action: Mouse scrolled (182, 224) with delta (0, 0)
Screenshot: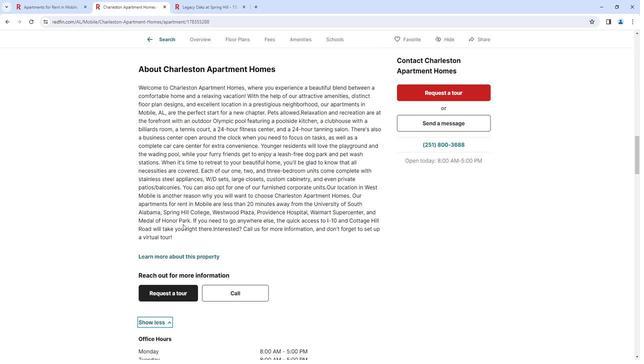
Action: Mouse moved to (182, 224)
Screenshot: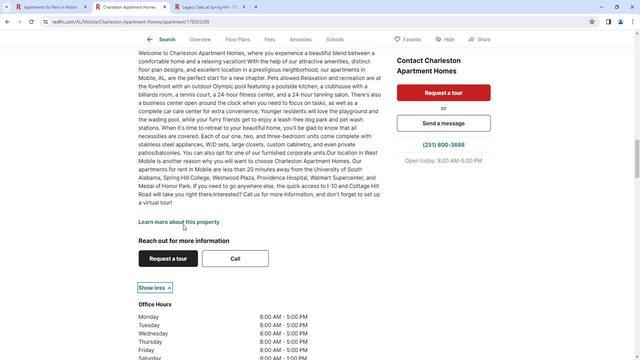 
Action: Mouse scrolled (182, 224) with delta (0, 0)
Screenshot: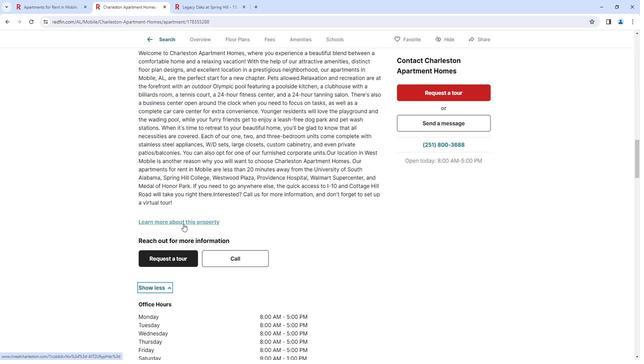 
Action: Mouse scrolled (182, 224) with delta (0, 0)
Screenshot: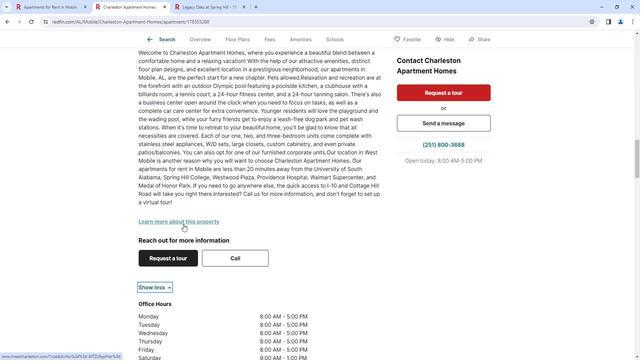 
Action: Mouse scrolled (182, 224) with delta (0, 0)
Screenshot: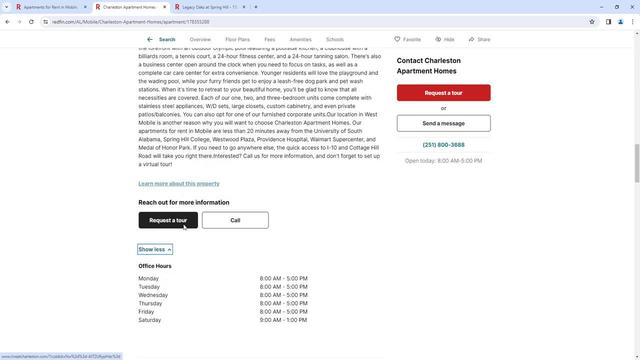 
Action: Mouse moved to (183, 224)
Screenshot: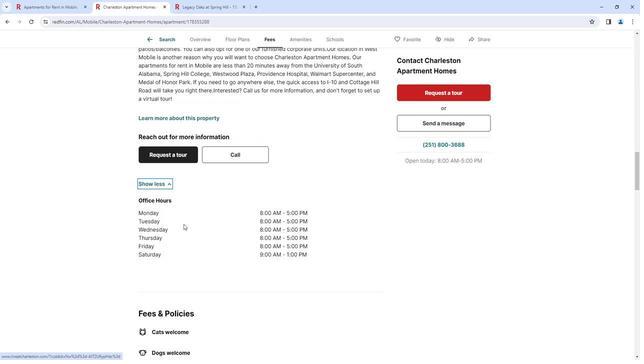 
Action: Mouse scrolled (183, 224) with delta (0, 0)
Screenshot: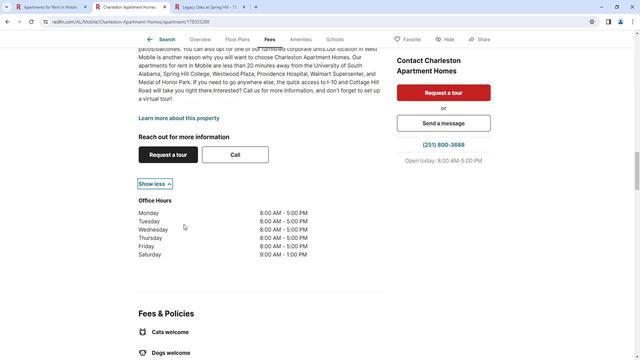 
Action: Mouse scrolled (183, 224) with delta (0, 0)
Screenshot: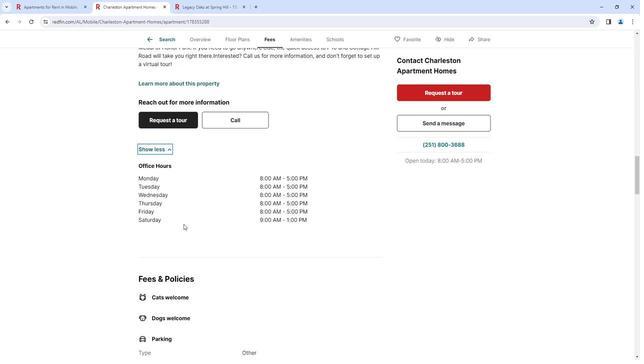
Action: Mouse scrolled (183, 224) with delta (0, 0)
Screenshot: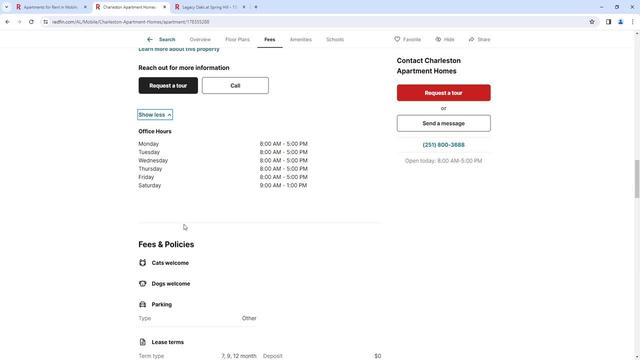 
Action: Mouse scrolled (183, 224) with delta (0, 0)
Screenshot: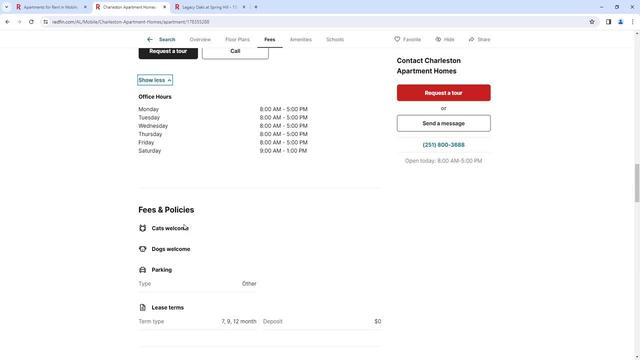 
Action: Mouse scrolled (183, 224) with delta (0, 0)
Screenshot: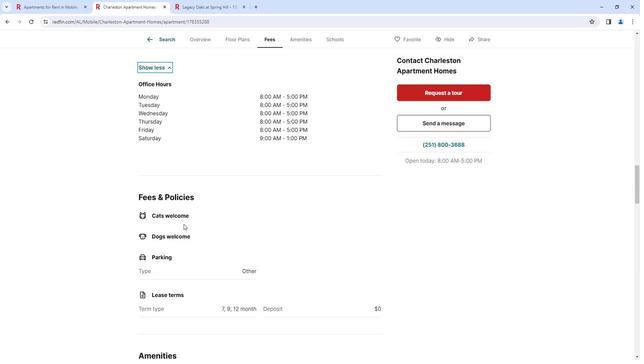 
Action: Mouse moved to (183, 224)
